 Task: Add track field history in author object.
Action: Mouse moved to (588, 59)
Screenshot: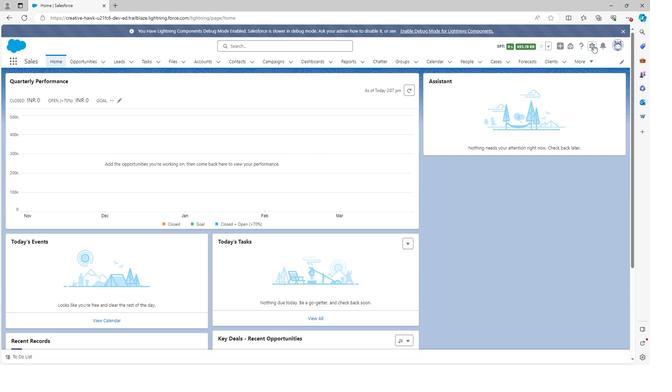 
Action: Mouse pressed left at (588, 59)
Screenshot: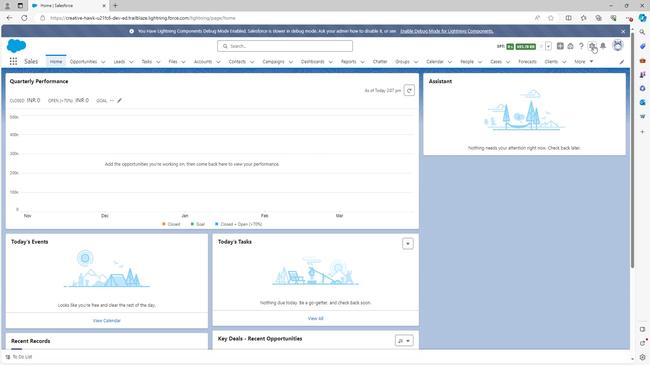 
Action: Mouse moved to (565, 78)
Screenshot: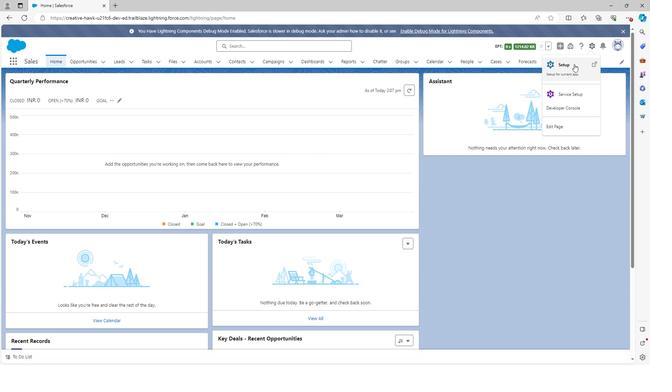 
Action: Mouse pressed left at (565, 78)
Screenshot: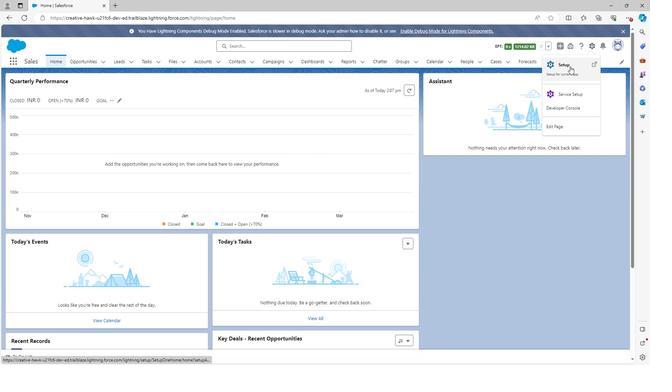 
Action: Mouse moved to (79, 75)
Screenshot: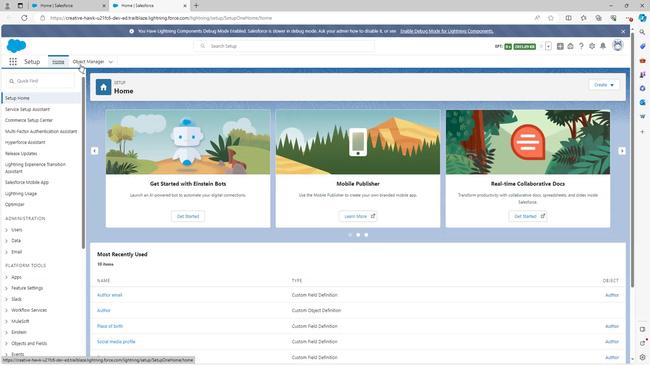 
Action: Mouse pressed left at (79, 75)
Screenshot: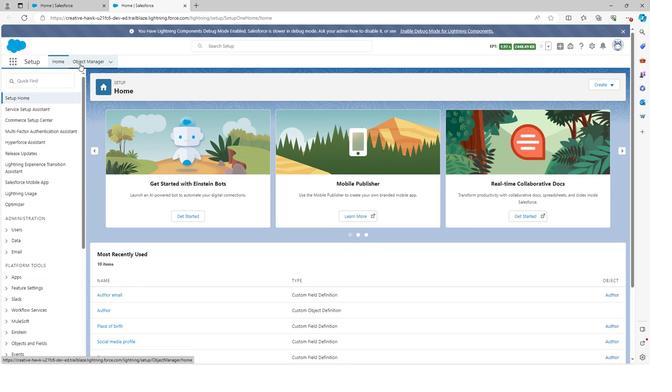 
Action: Mouse moved to (20, 251)
Screenshot: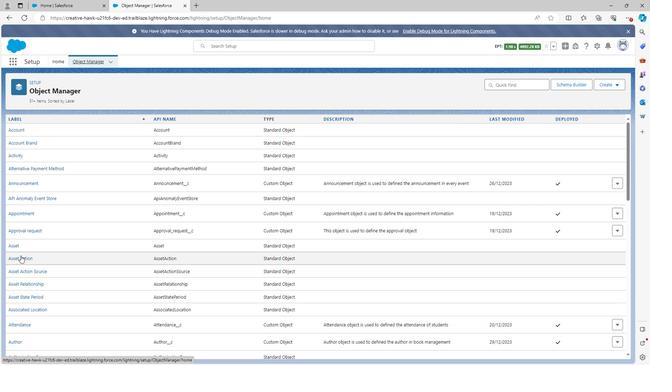 
Action: Mouse scrolled (20, 250) with delta (0, 0)
Screenshot: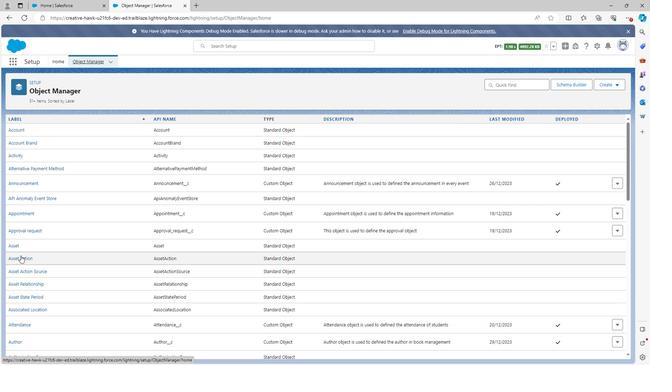 
Action: Mouse moved to (20, 251)
Screenshot: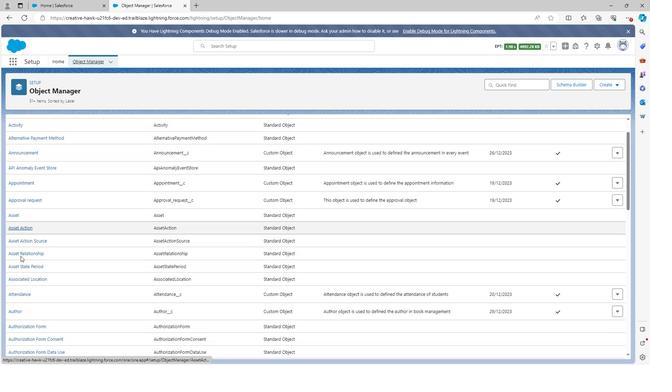 
Action: Mouse scrolled (20, 251) with delta (0, 0)
Screenshot: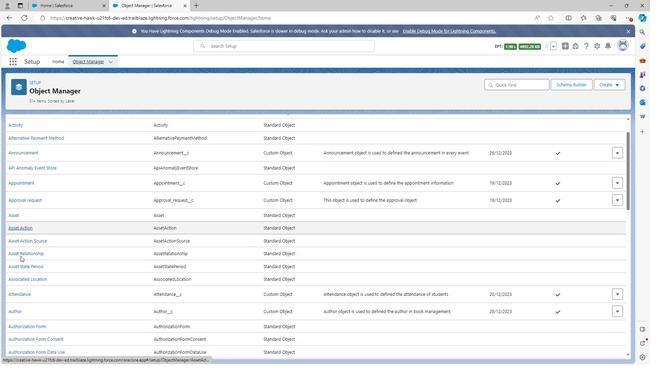
Action: Mouse moved to (16, 261)
Screenshot: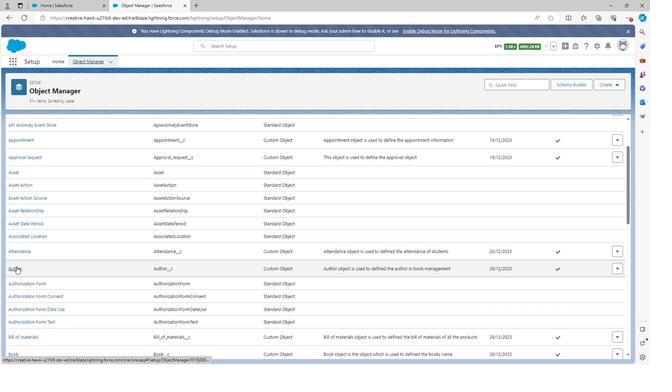 
Action: Mouse pressed left at (16, 261)
Screenshot: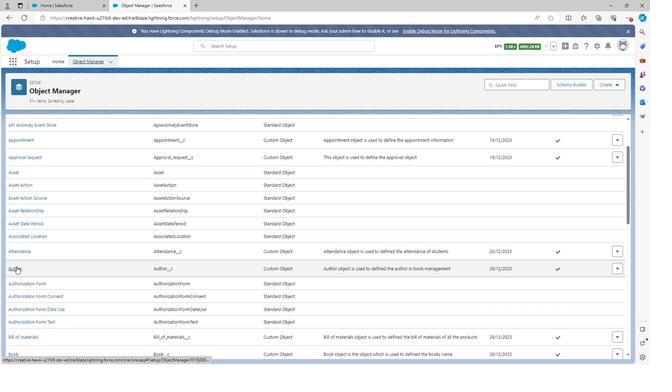 
Action: Mouse moved to (589, 126)
Screenshot: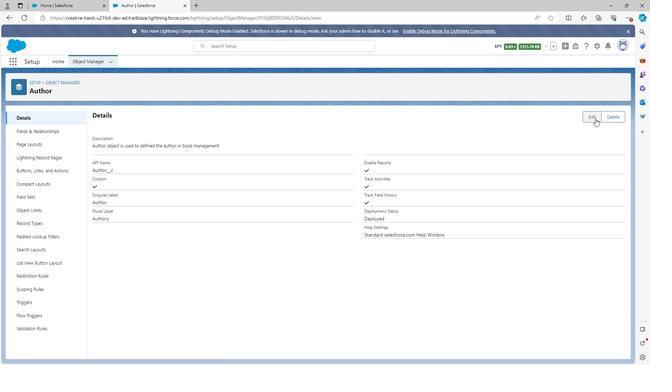 
Action: Mouse pressed left at (589, 126)
Screenshot: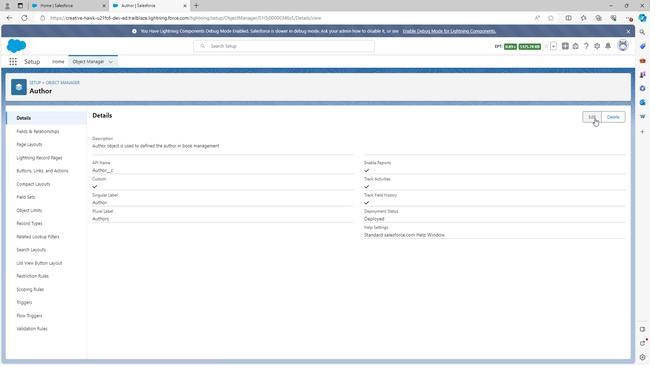 
Action: Mouse moved to (114, 246)
Screenshot: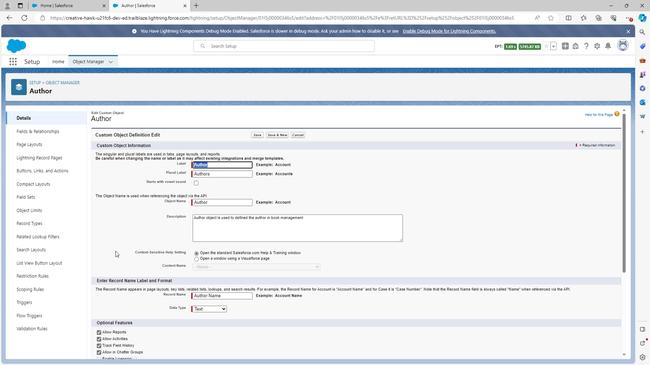
Action: Mouse scrolled (114, 246) with delta (0, 0)
Screenshot: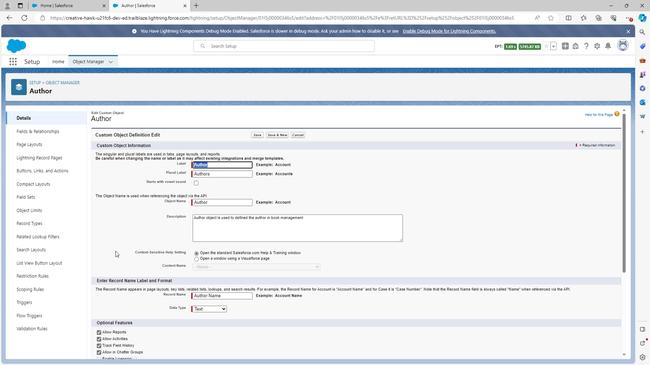 
Action: Mouse moved to (114, 247)
Screenshot: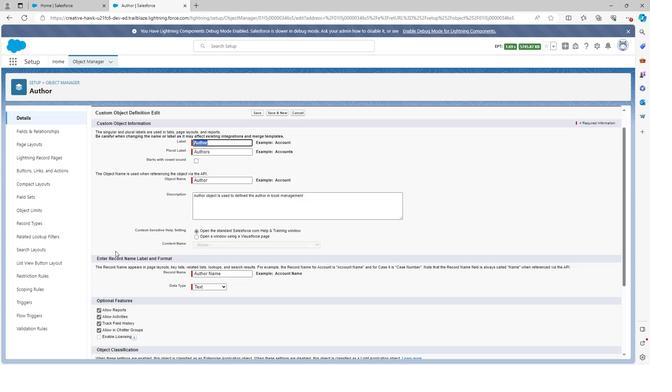 
Action: Mouse scrolled (114, 246) with delta (0, 0)
Screenshot: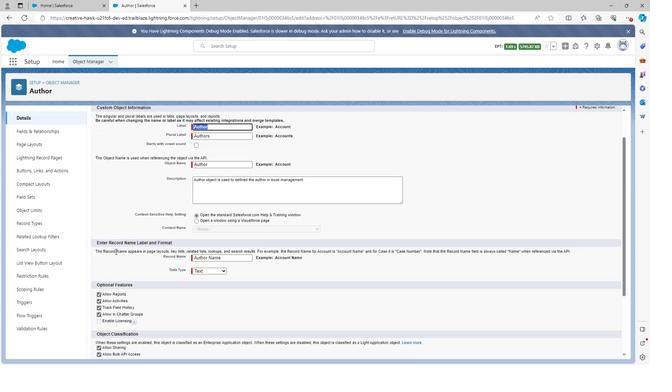 
Action: Mouse moved to (99, 263)
Screenshot: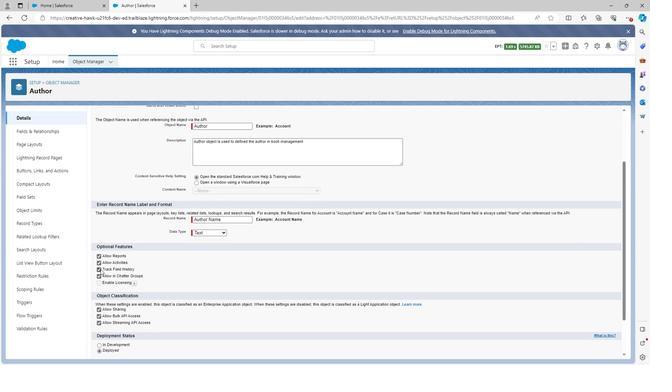 
Action: Mouse pressed left at (99, 263)
Screenshot: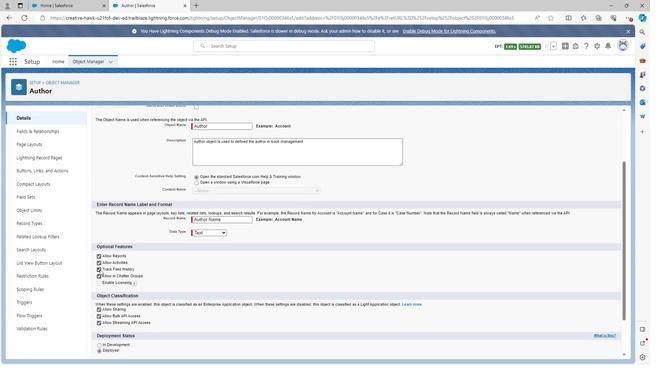 
Action: Mouse moved to (99, 263)
Screenshot: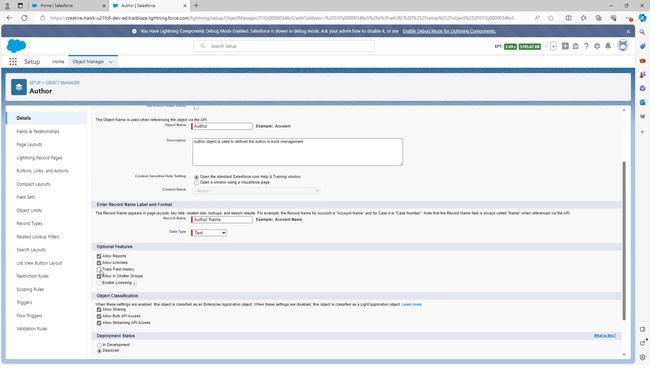 
Action: Mouse pressed left at (99, 263)
Screenshot: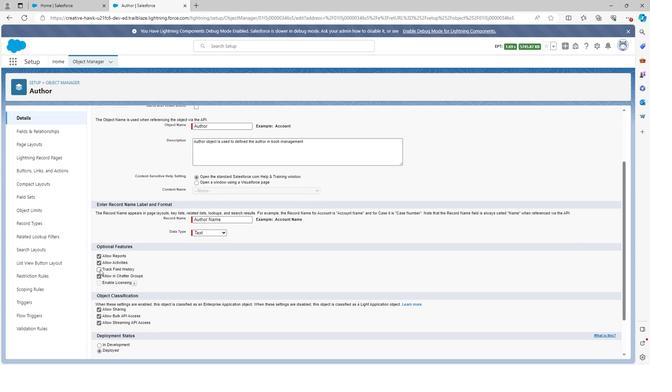 
Action: Mouse moved to (611, 304)
Screenshot: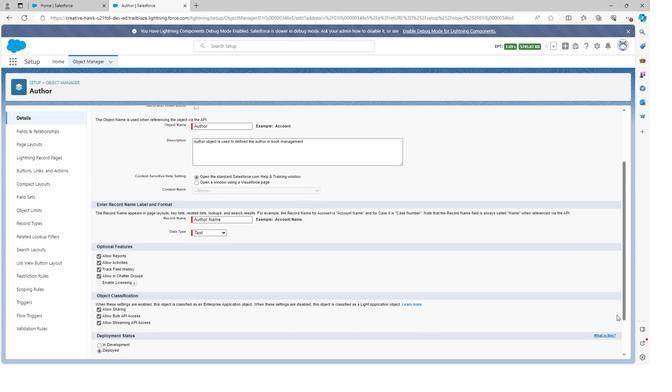 
Action: Mouse scrolled (611, 304) with delta (0, 0)
Screenshot: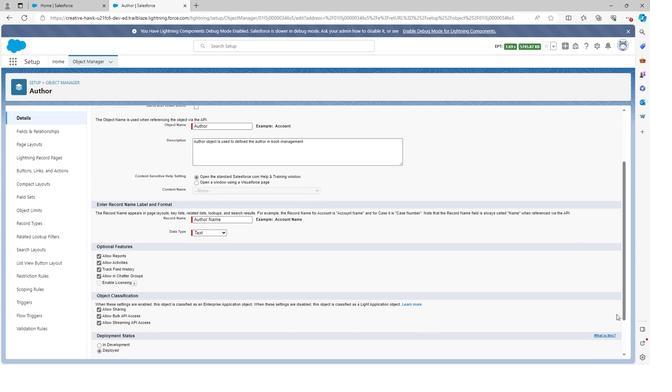 
Action: Mouse scrolled (611, 304) with delta (0, 0)
Screenshot: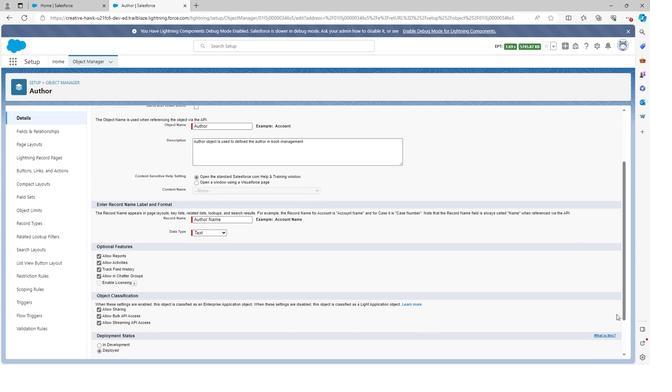 
Action: Mouse scrolled (611, 304) with delta (0, 0)
Screenshot: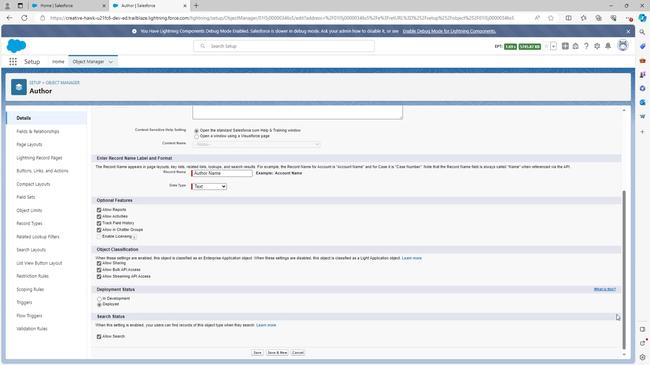 
Action: Mouse moved to (605, 280)
Screenshot: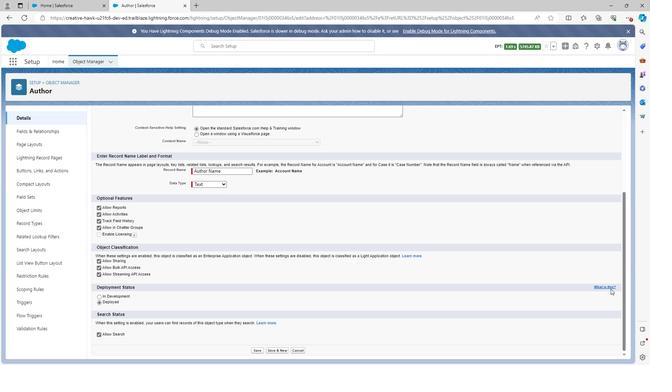 
Action: Mouse scrolled (605, 280) with delta (0, 0)
Screenshot: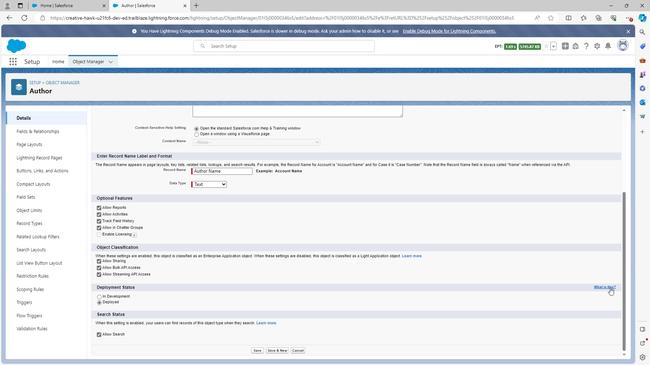 
Action: Mouse scrolled (605, 280) with delta (0, 0)
Screenshot: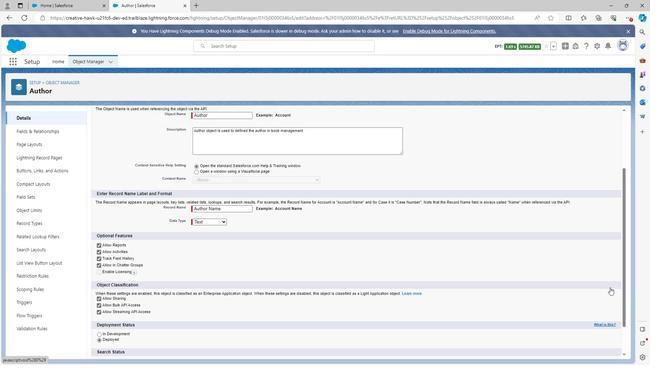 
Action: Mouse moved to (604, 280)
Screenshot: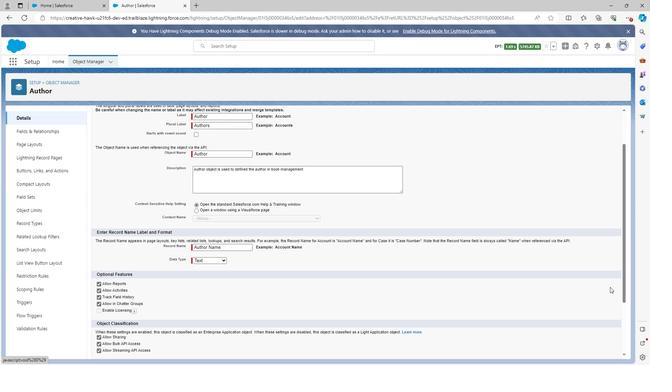 
Action: Mouse scrolled (604, 280) with delta (0, 0)
Screenshot: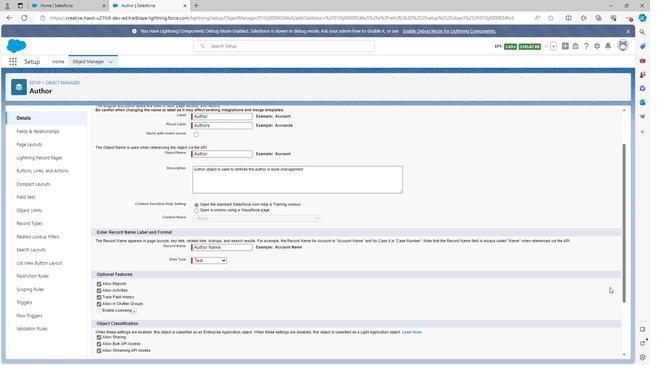 
Action: Mouse scrolled (604, 280) with delta (0, 0)
Screenshot: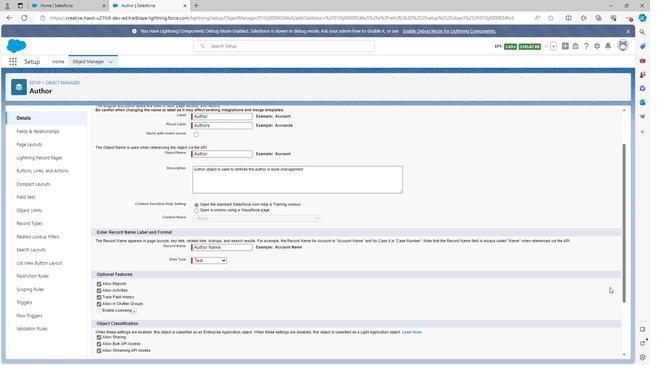 
Action: Mouse scrolled (604, 280) with delta (0, 0)
Screenshot: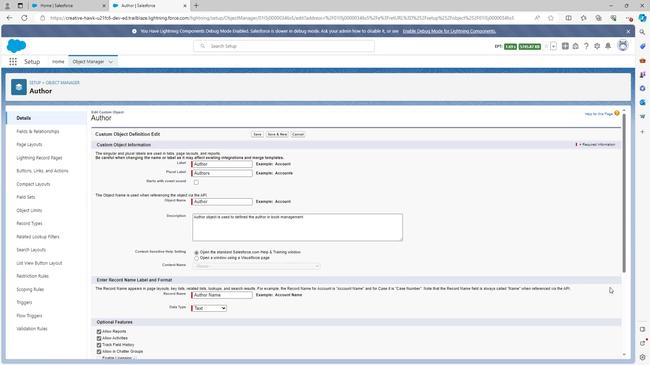 
Action: Mouse moved to (253, 140)
Screenshot: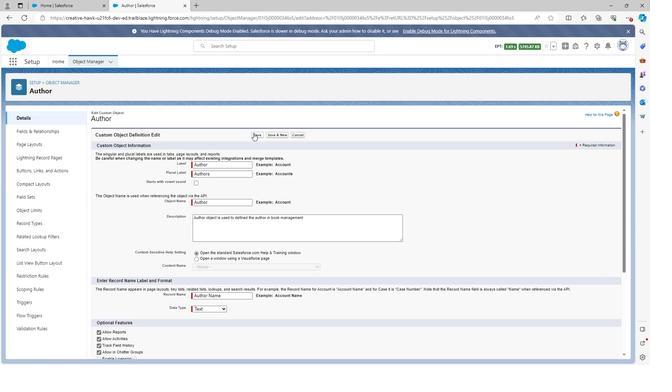 
Action: Mouse pressed left at (253, 140)
Screenshot: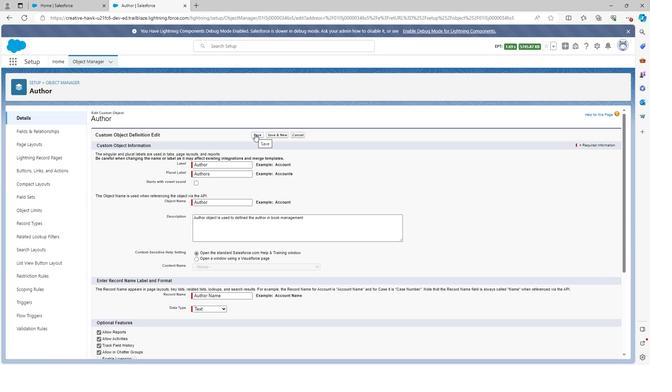 
Action: Mouse moved to (55, 137)
Screenshot: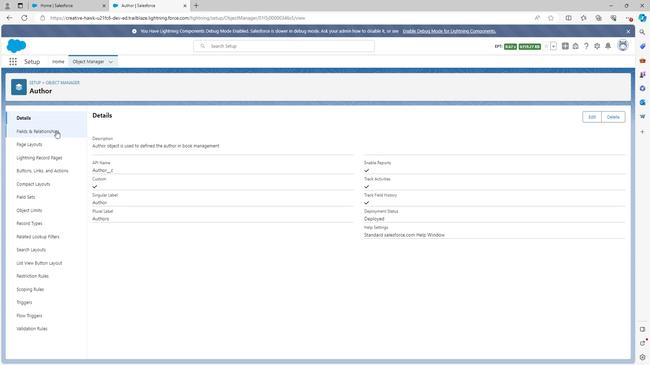 
Action: Mouse pressed left at (55, 137)
Screenshot: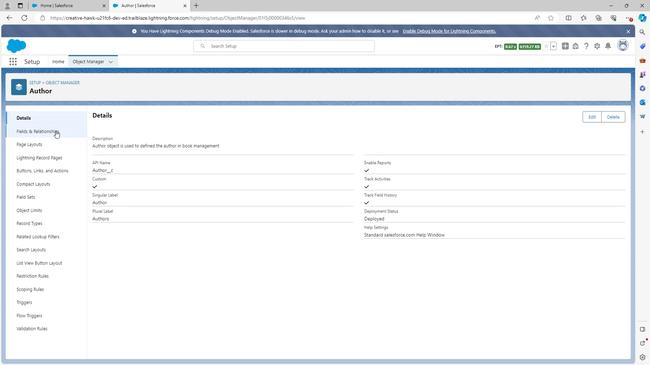 
Action: Mouse moved to (103, 249)
Screenshot: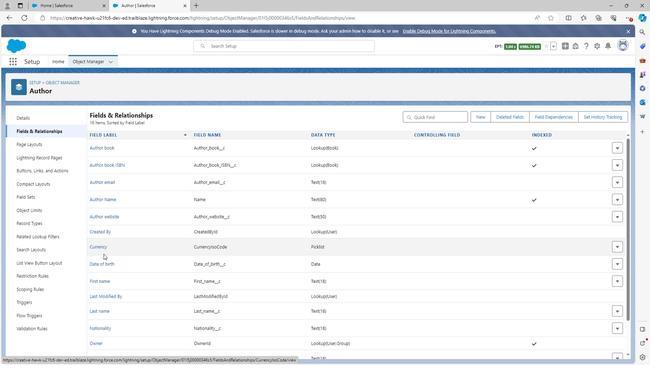 
Action: Mouse scrolled (103, 249) with delta (0, 0)
Screenshot: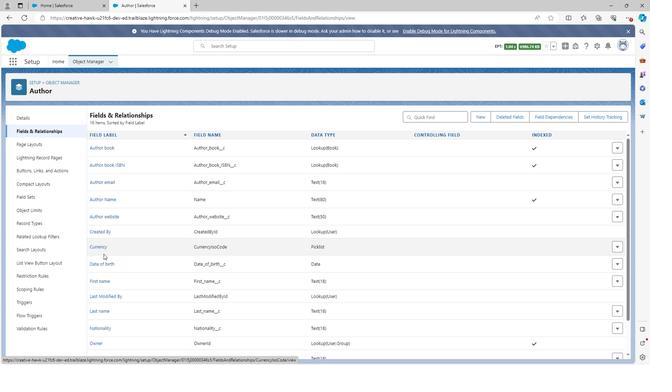 
Action: Mouse moved to (103, 250)
Screenshot: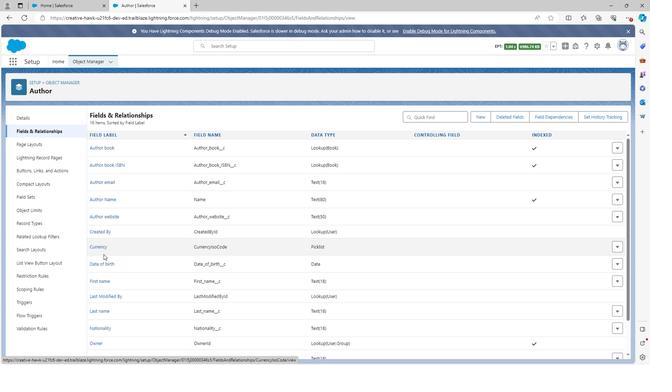 
Action: Mouse scrolled (103, 250) with delta (0, 0)
Screenshot: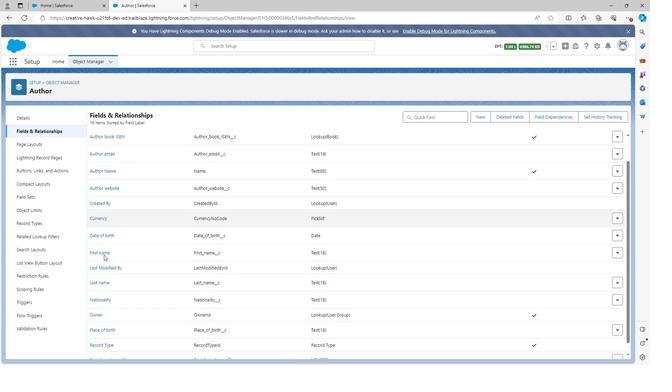 
Action: Mouse moved to (103, 251)
Screenshot: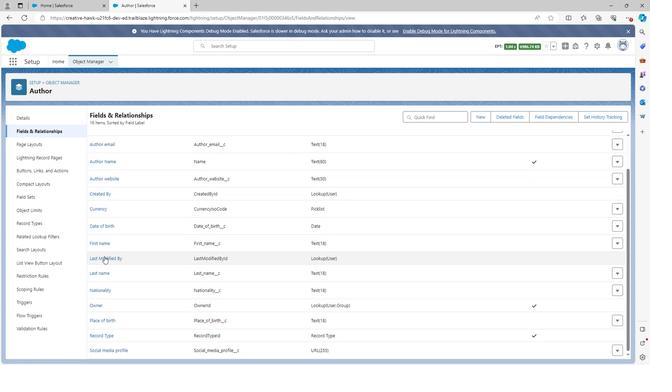 
Action: Mouse scrolled (103, 251) with delta (0, 0)
Screenshot: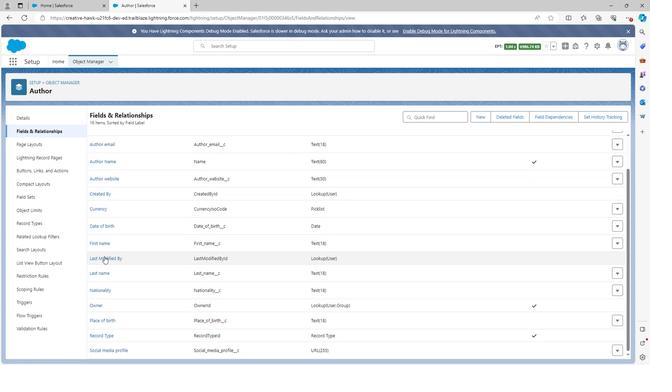 
Action: Mouse moved to (103, 252)
Screenshot: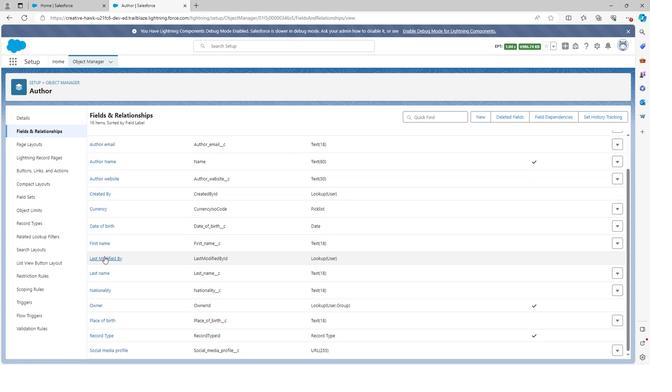 
Action: Mouse scrolled (103, 252) with delta (0, 0)
Screenshot: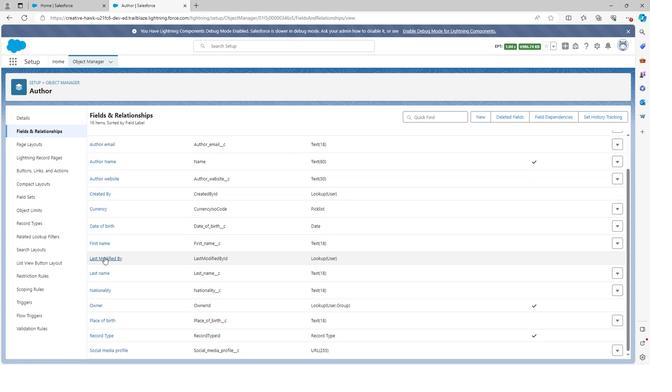 
Action: Mouse moved to (99, 238)
Screenshot: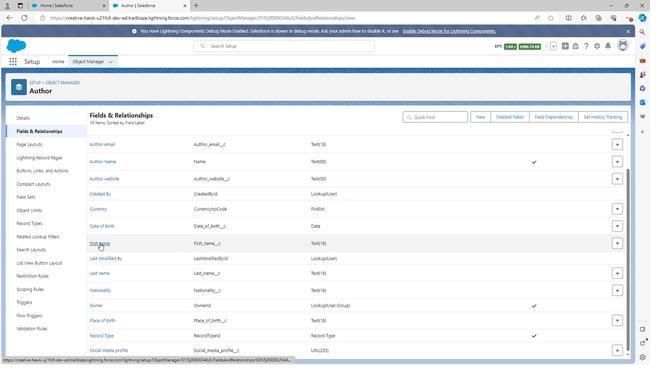 
Action: Mouse pressed left at (99, 238)
Screenshot: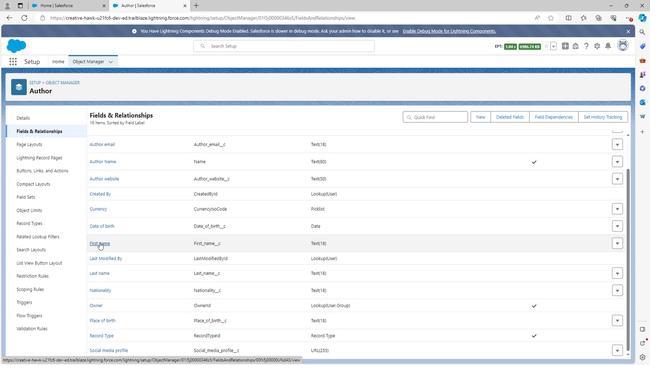 
Action: Mouse moved to (278, 150)
Screenshot: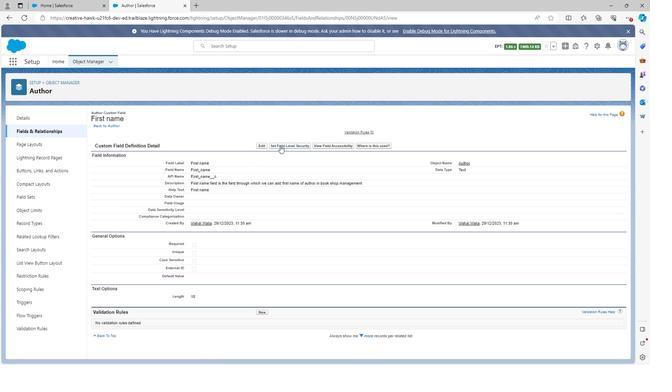 
Action: Mouse pressed left at (278, 150)
Screenshot: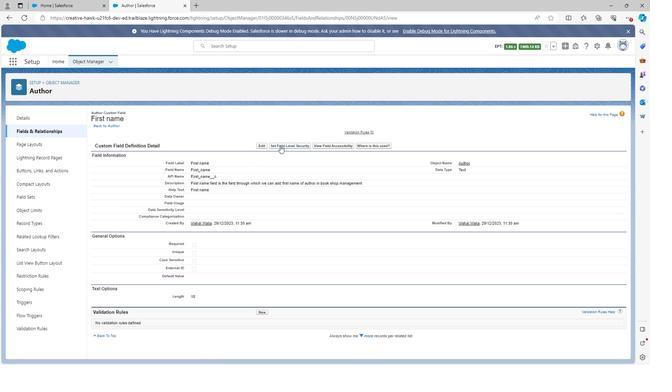 
Action: Mouse moved to (447, 177)
Screenshot: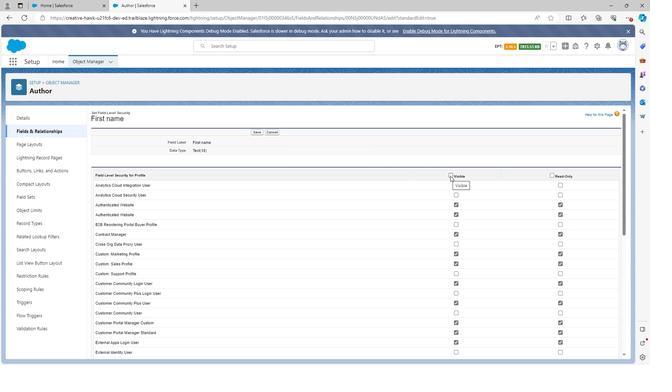 
Action: Mouse pressed left at (447, 177)
Screenshot: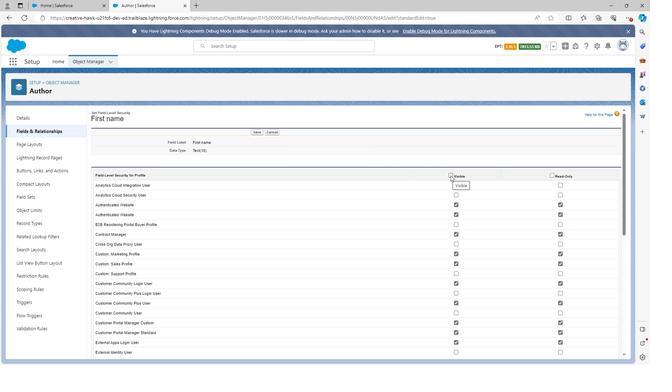 
Action: Mouse moved to (547, 177)
Screenshot: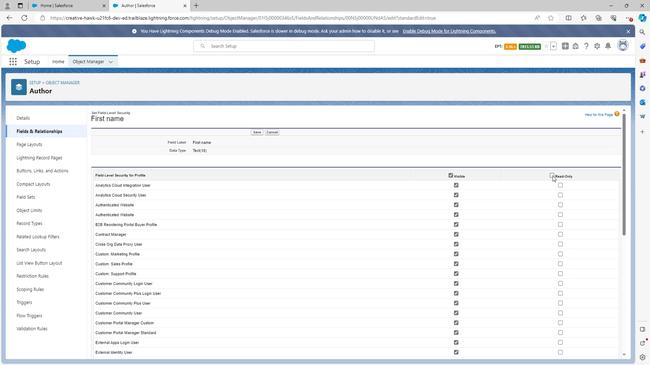 
Action: Mouse pressed left at (547, 177)
Screenshot: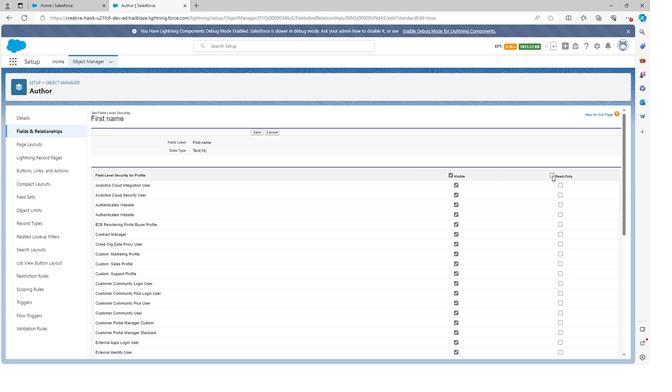 
Action: Mouse moved to (451, 187)
Screenshot: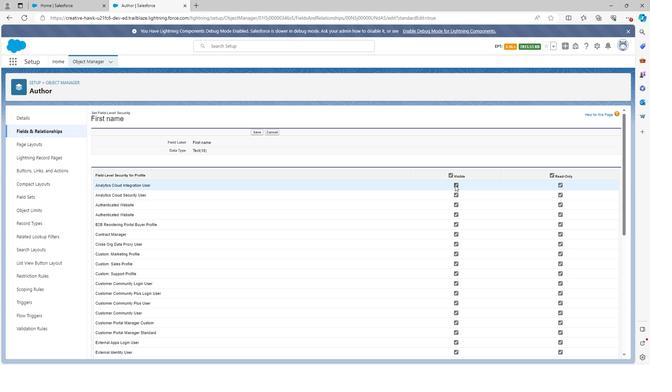
Action: Mouse pressed left at (451, 187)
Screenshot: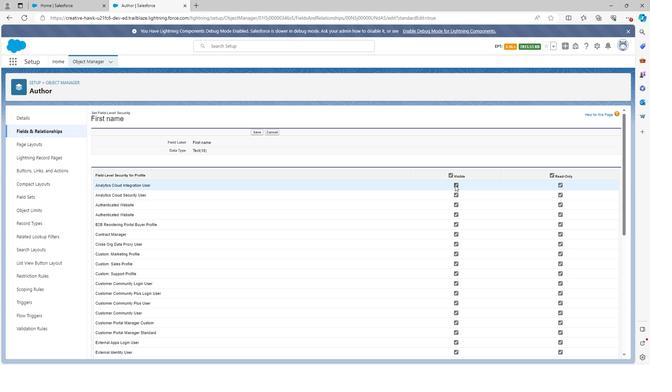 
Action: Mouse moved to (452, 196)
Screenshot: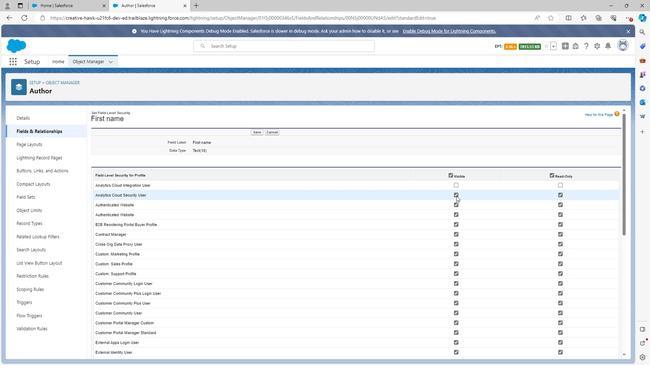 
Action: Mouse pressed left at (452, 196)
Screenshot: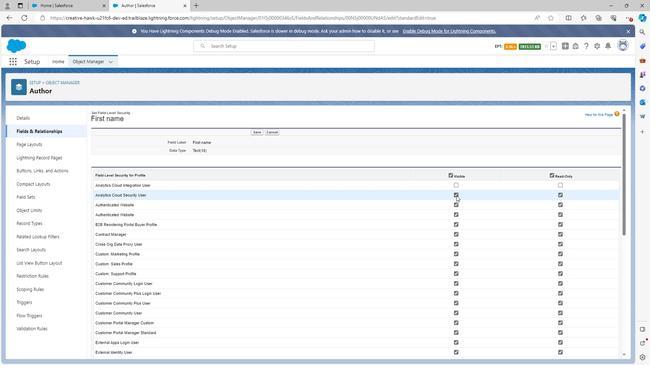 
Action: Mouse moved to (451, 223)
Screenshot: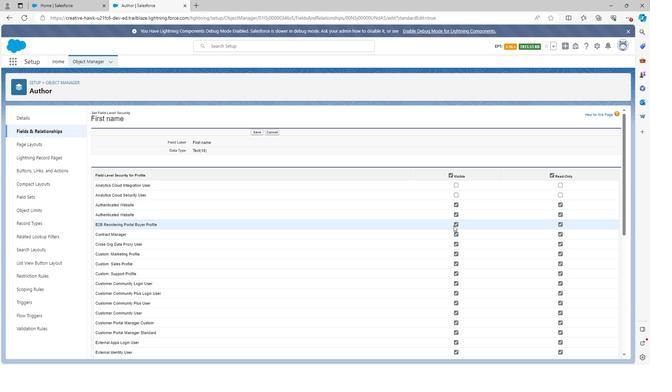 
Action: Mouse pressed left at (451, 223)
Screenshot: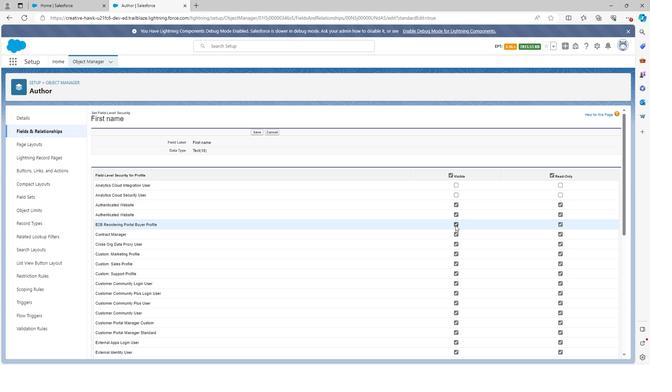 
Action: Mouse moved to (450, 240)
Screenshot: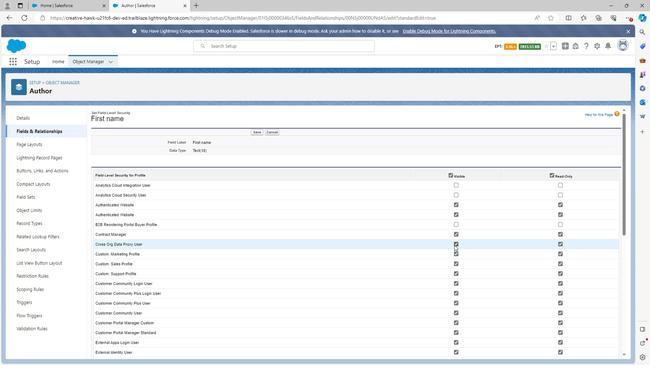 
Action: Mouse pressed left at (450, 240)
Screenshot: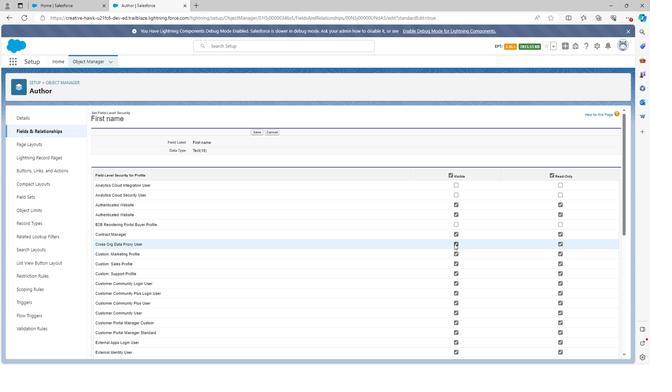 
Action: Mouse moved to (452, 266)
Screenshot: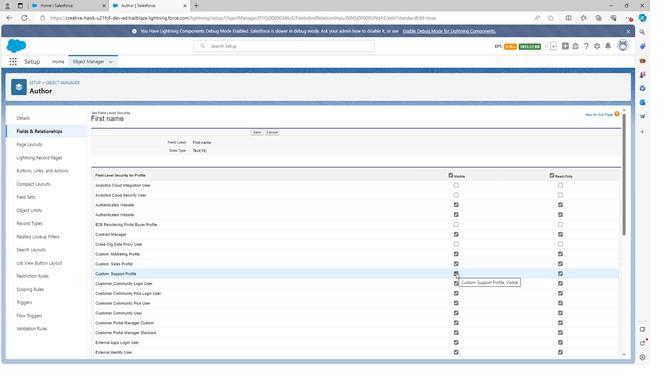 
Action: Mouse pressed left at (452, 266)
Screenshot: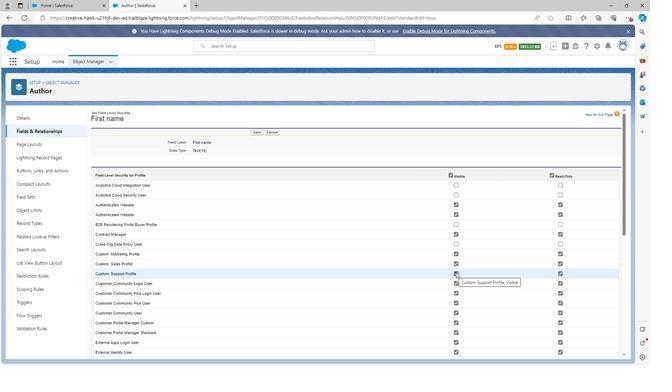 
Action: Mouse scrolled (452, 266) with delta (0, 0)
Screenshot: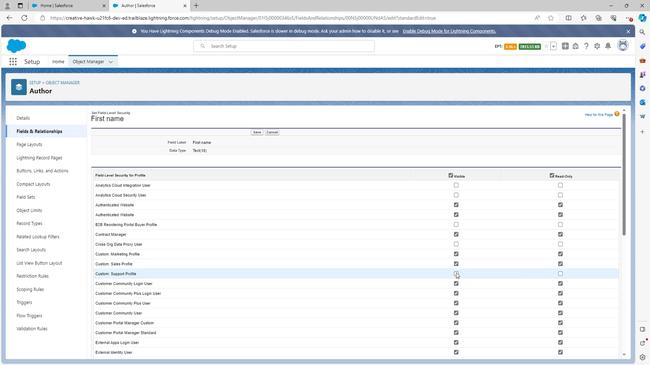 
Action: Mouse moved to (454, 252)
Screenshot: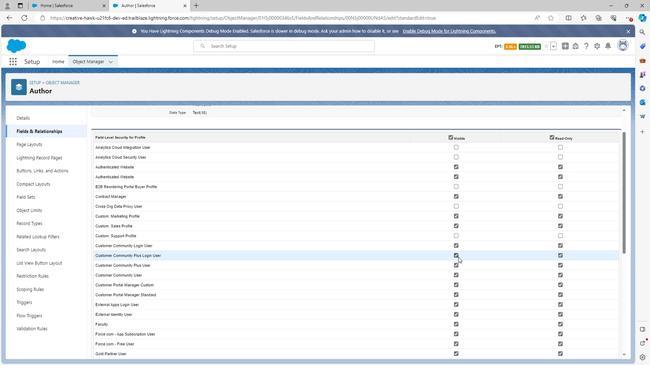 
Action: Mouse pressed left at (454, 252)
Screenshot: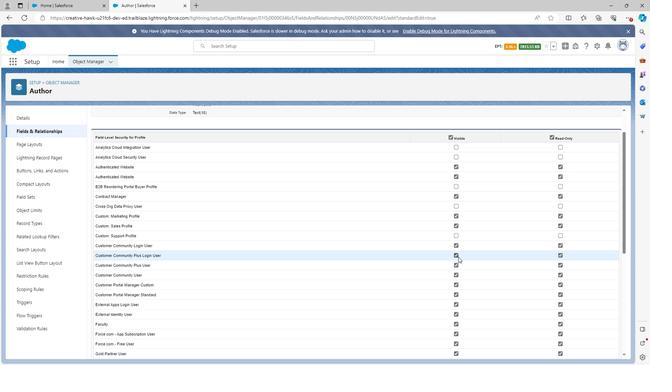 
Action: Mouse moved to (452, 269)
Screenshot: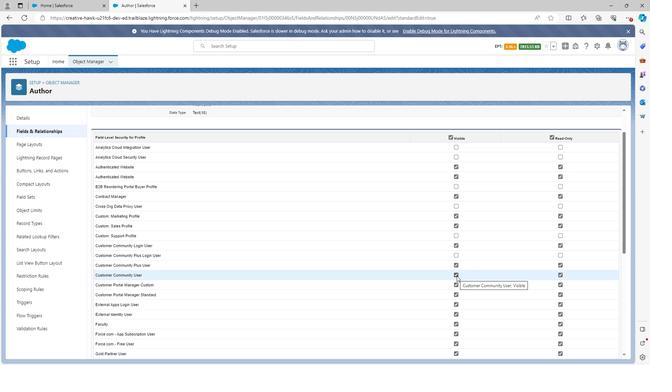 
Action: Mouse pressed left at (452, 269)
Screenshot: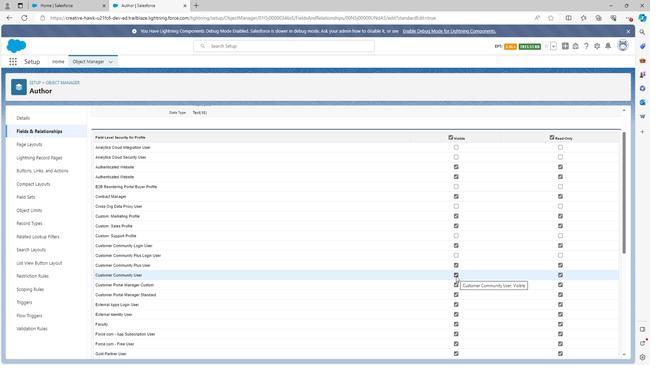 
Action: Mouse moved to (451, 286)
Screenshot: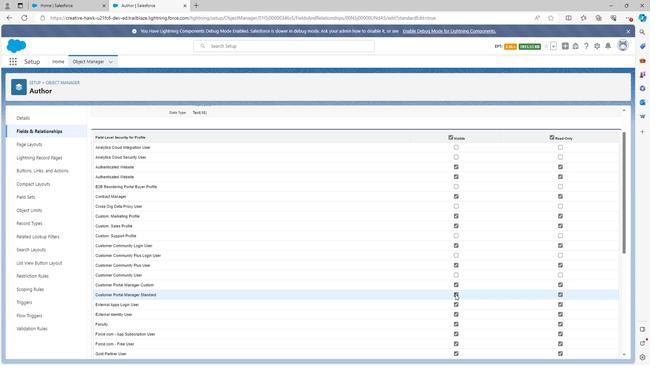 
Action: Mouse pressed left at (451, 286)
Screenshot: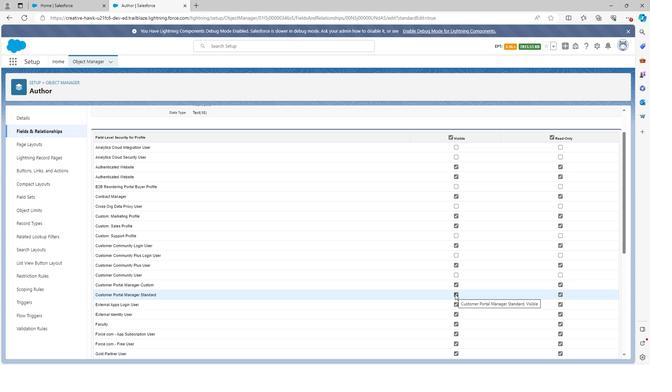 
Action: Mouse moved to (451, 296)
Screenshot: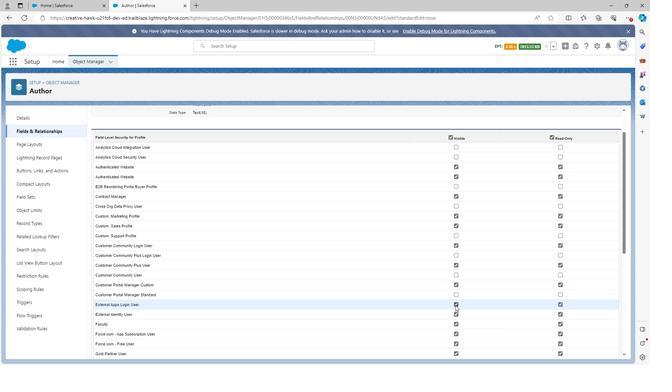 
Action: Mouse pressed left at (451, 296)
Screenshot: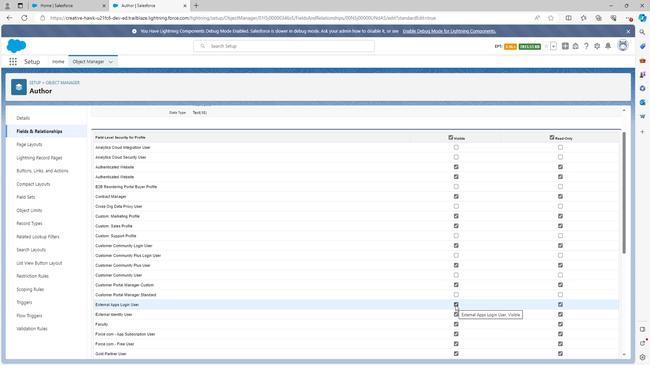 
Action: Mouse moved to (451, 304)
Screenshot: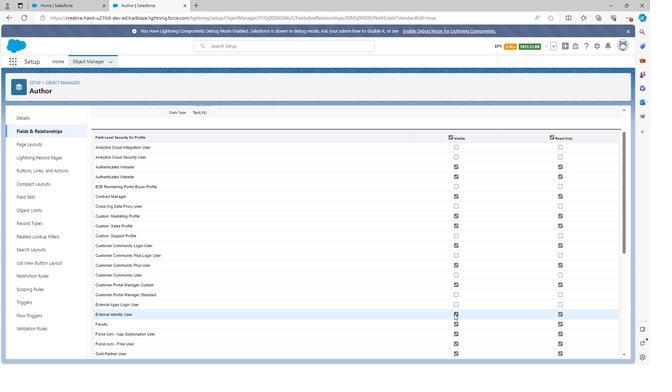 
Action: Mouse pressed left at (451, 304)
Screenshot: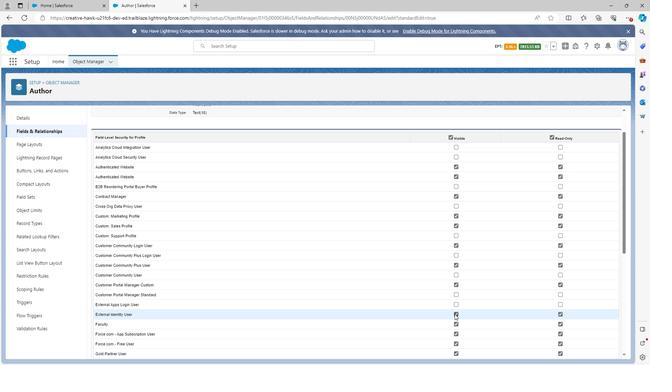 
Action: Mouse moved to (453, 313)
Screenshot: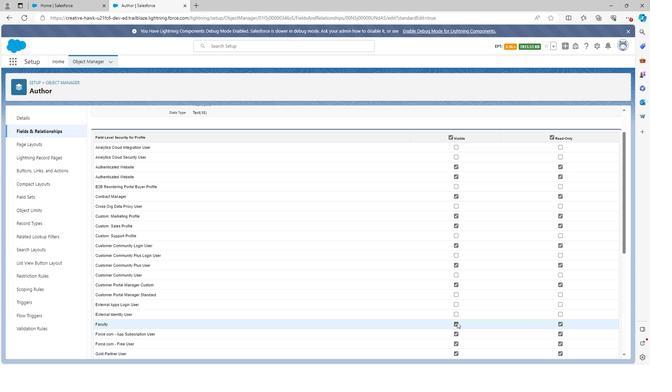
Action: Mouse pressed left at (453, 313)
Screenshot: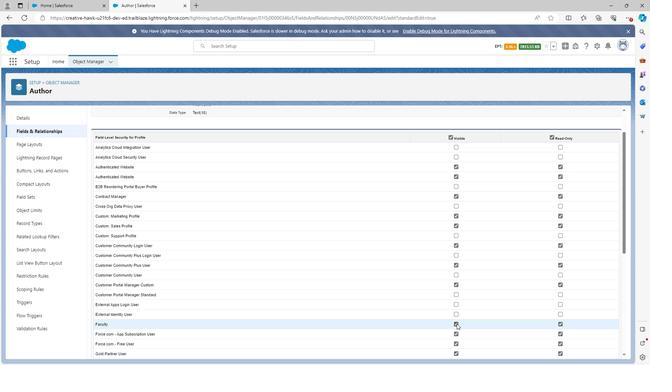 
Action: Mouse scrolled (453, 313) with delta (0, 0)
Screenshot: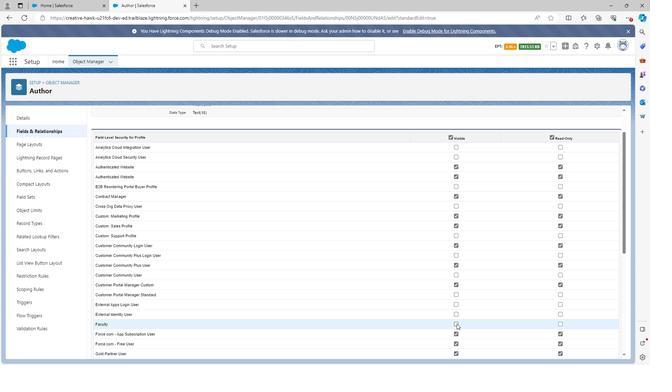 
Action: Mouse moved to (453, 306)
Screenshot: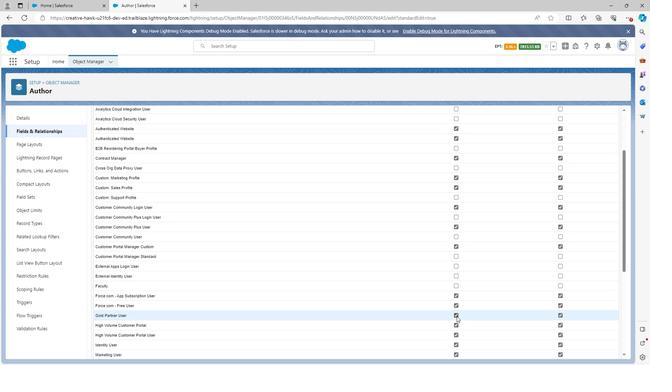
Action: Mouse pressed left at (453, 306)
Screenshot: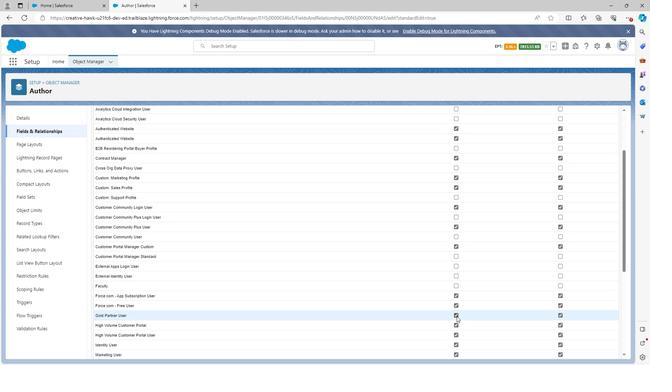 
Action: Mouse moved to (451, 314)
Screenshot: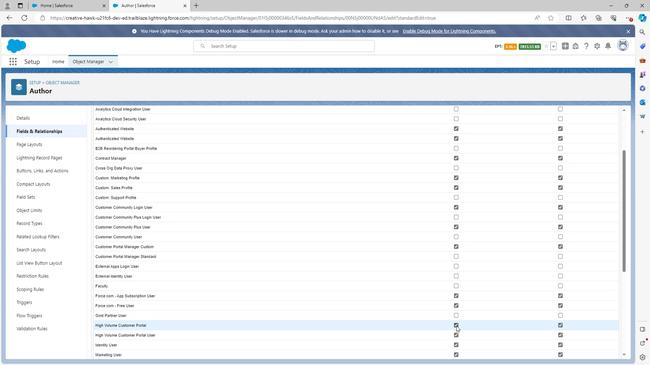 
Action: Mouse pressed left at (451, 314)
Screenshot: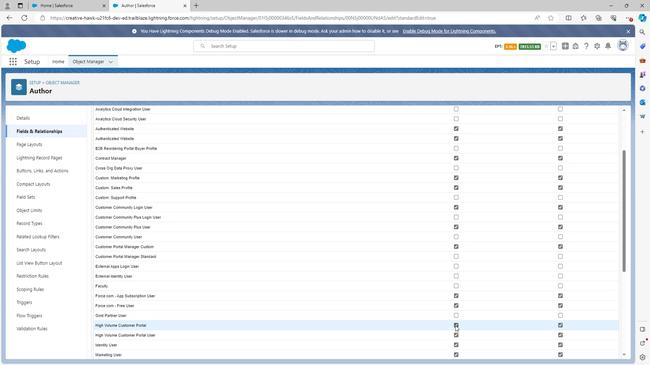
Action: Mouse moved to (453, 323)
Screenshot: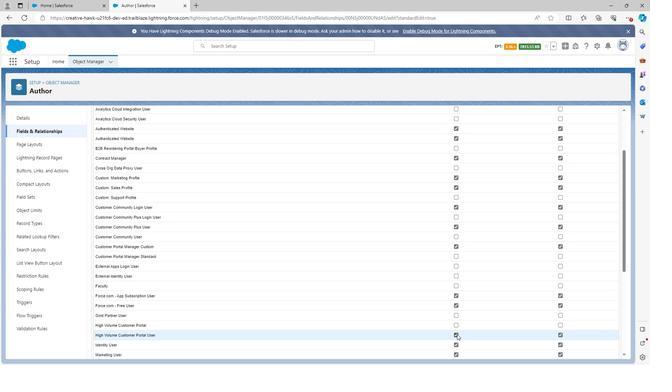 
Action: Mouse pressed left at (453, 323)
Screenshot: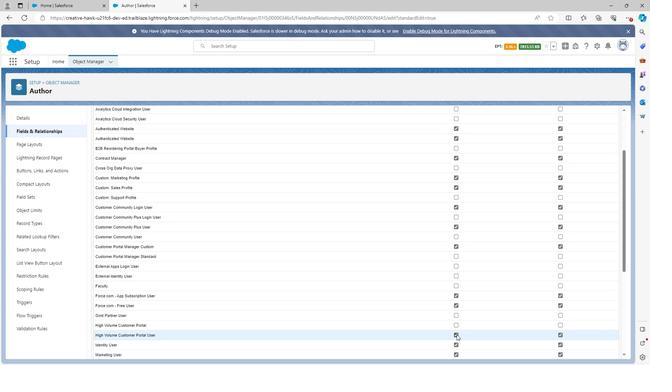
Action: Mouse scrolled (453, 322) with delta (0, 0)
Screenshot: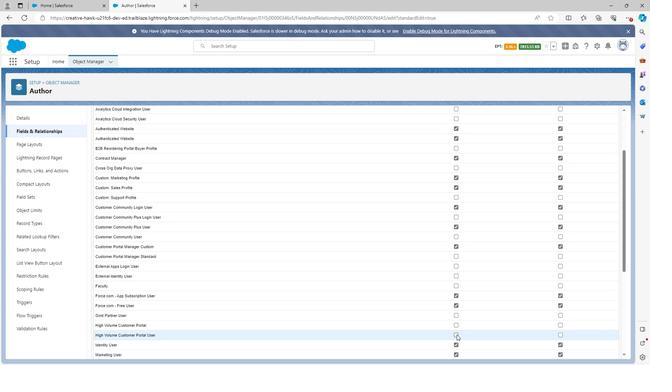 
Action: Mouse moved to (453, 323)
Screenshot: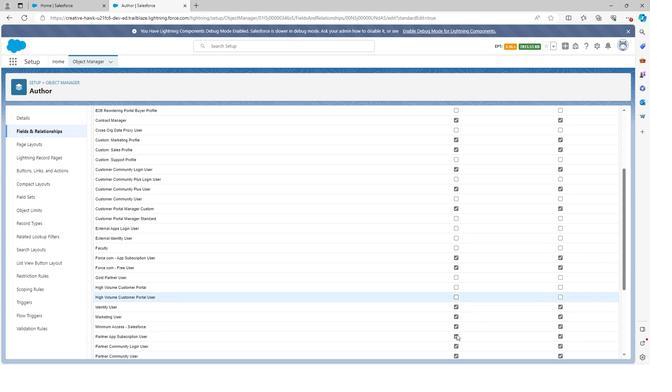 
Action: Mouse scrolled (453, 322) with delta (0, 0)
Screenshot: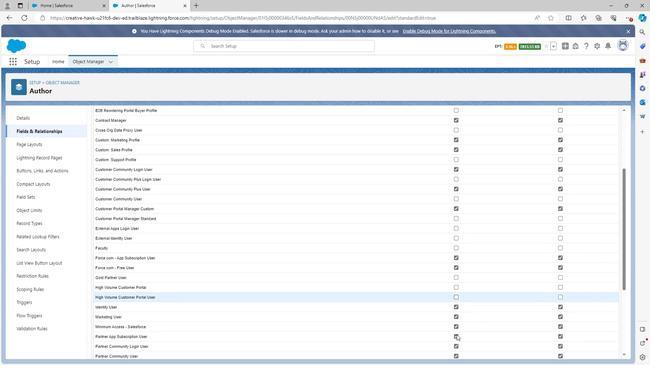 
Action: Mouse moved to (454, 315)
Screenshot: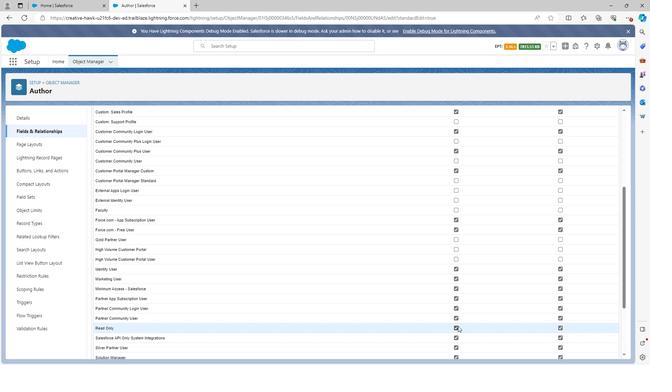 
Action: Mouse scrolled (454, 314) with delta (0, 0)
Screenshot: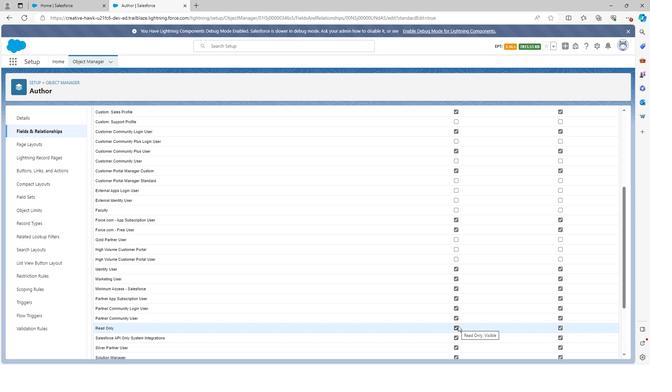 
Action: Mouse moved to (453, 290)
Screenshot: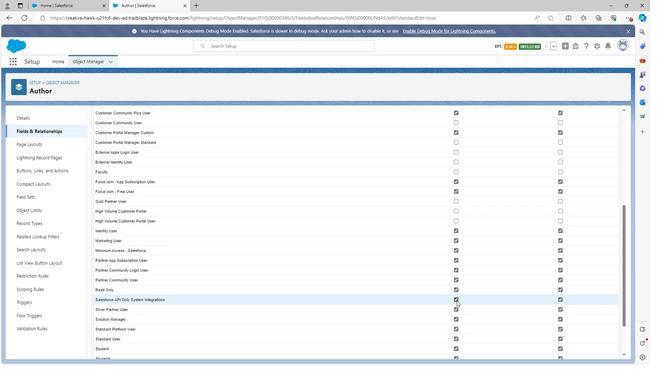 
Action: Mouse pressed left at (453, 290)
Screenshot: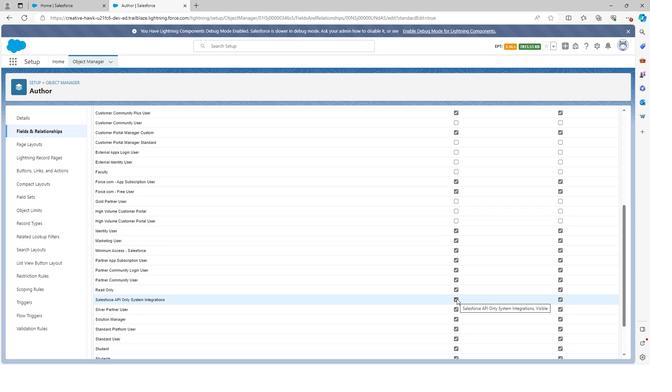 
Action: Mouse moved to (452, 302)
Screenshot: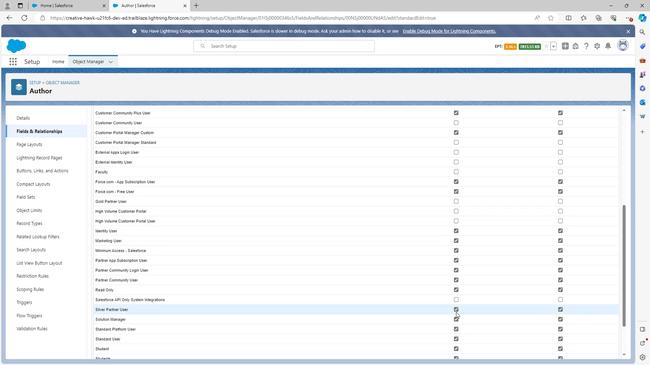 
Action: Mouse pressed left at (452, 302)
Screenshot: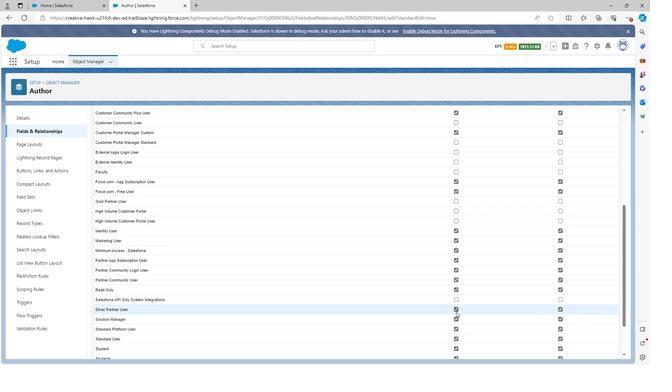 
Action: Mouse moved to (455, 302)
Screenshot: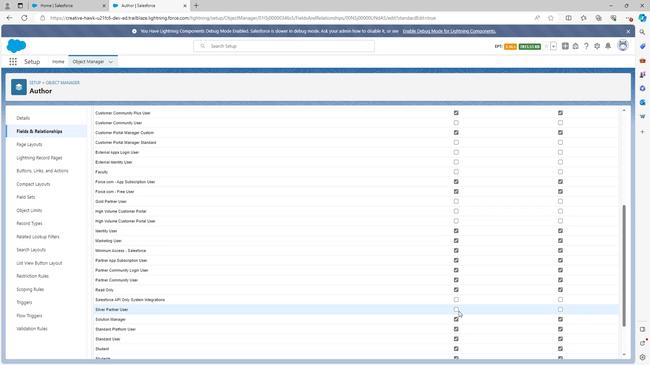 
Action: Mouse scrolled (455, 301) with delta (0, 0)
Screenshot: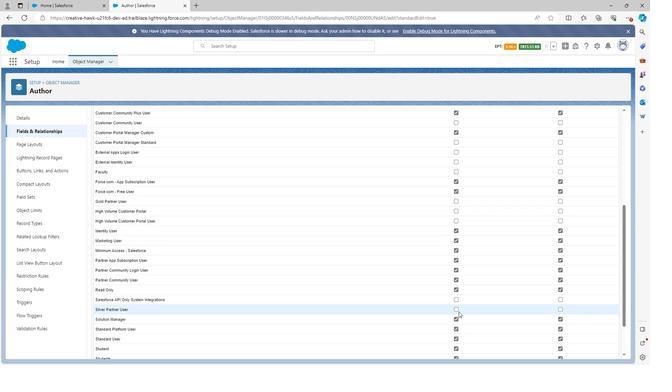 
Action: Mouse moved to (455, 302)
Screenshot: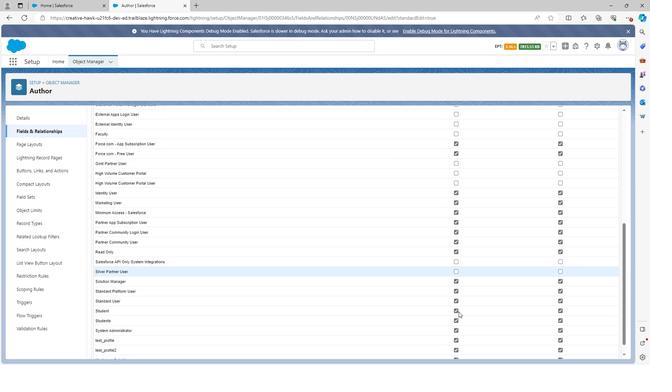 
Action: Mouse scrolled (455, 302) with delta (0, 0)
Screenshot: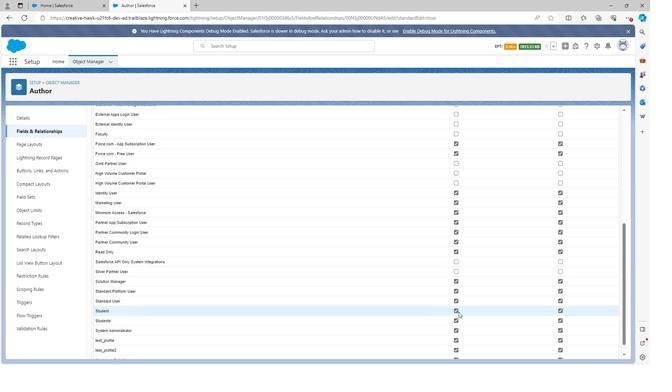 
Action: Mouse moved to (453, 292)
Screenshot: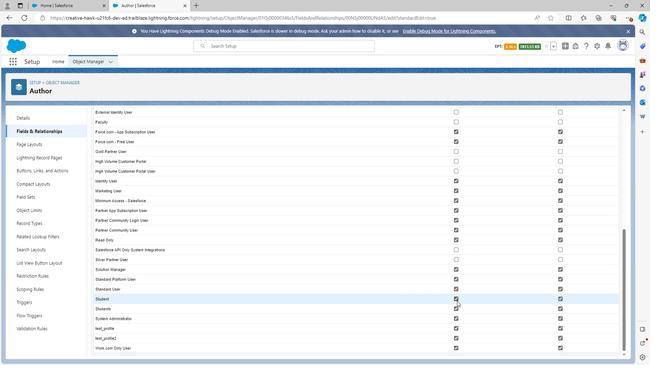 
Action: Mouse pressed left at (453, 292)
Screenshot: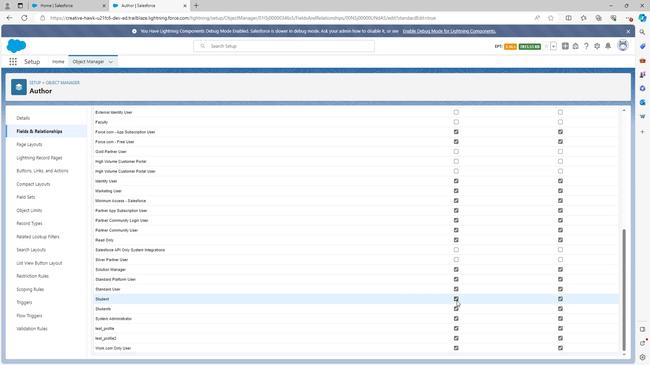 
Action: Mouse moved to (452, 298)
Screenshot: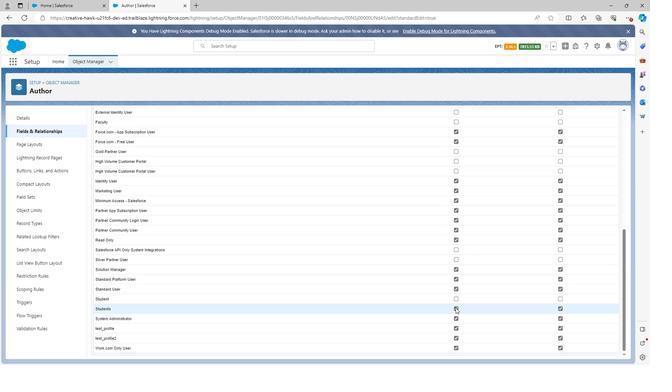 
Action: Mouse pressed left at (452, 298)
Screenshot: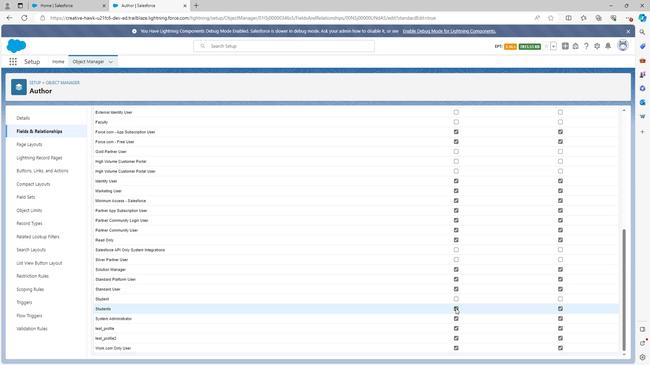 
Action: Mouse moved to (453, 317)
Screenshot: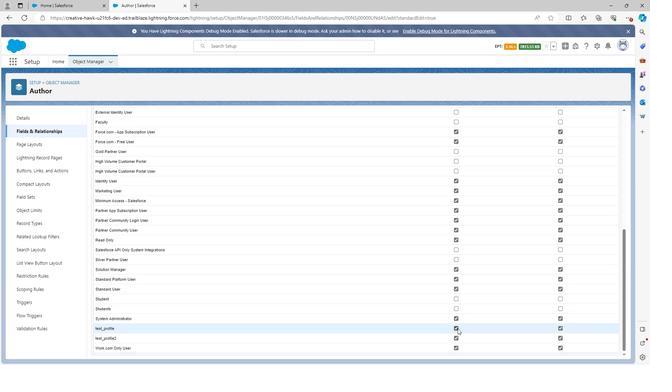 
Action: Mouse pressed left at (453, 317)
Screenshot: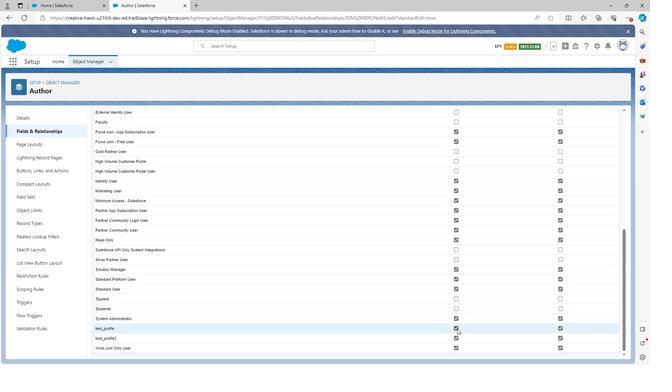 
Action: Mouse moved to (452, 326)
Screenshot: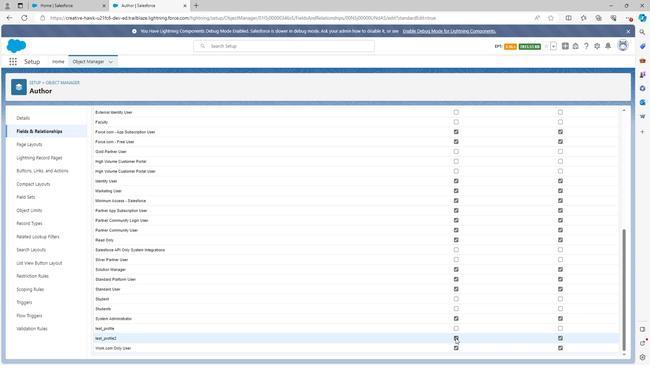 
Action: Mouse pressed left at (452, 326)
Screenshot: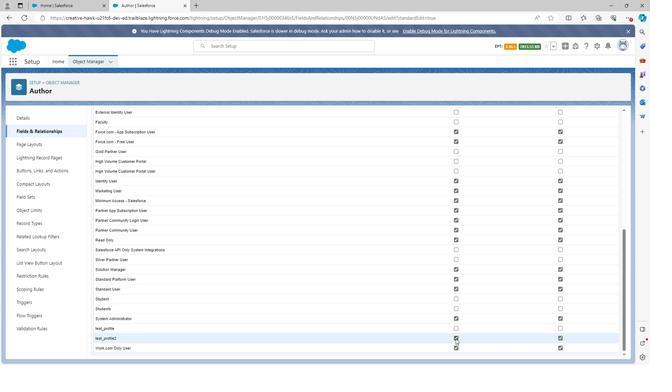 
Action: Mouse moved to (453, 333)
Screenshot: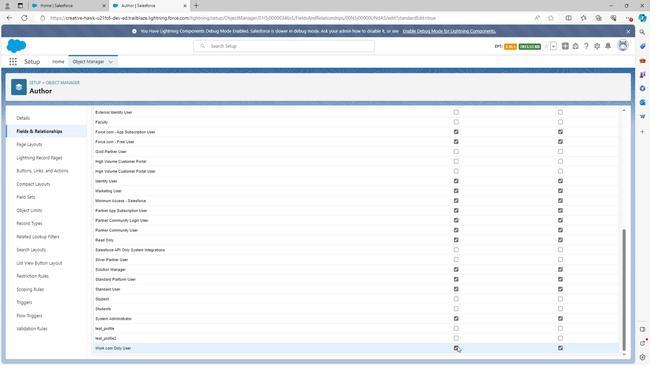 
Action: Mouse pressed left at (453, 333)
Screenshot: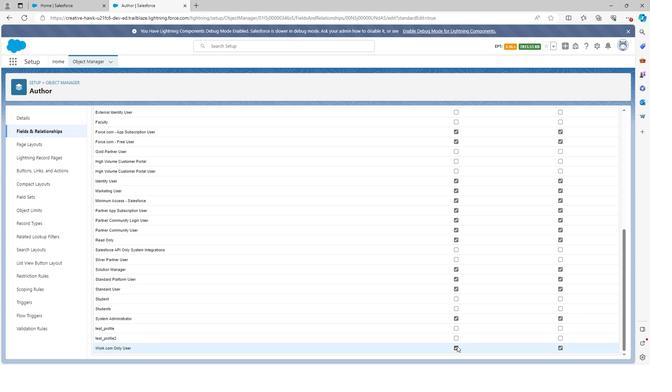 
Action: Mouse moved to (494, 321)
Screenshot: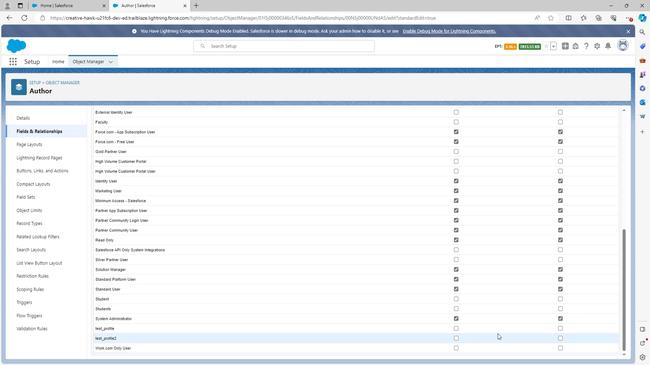 
Action: Mouse scrolled (494, 321) with delta (0, 0)
Screenshot: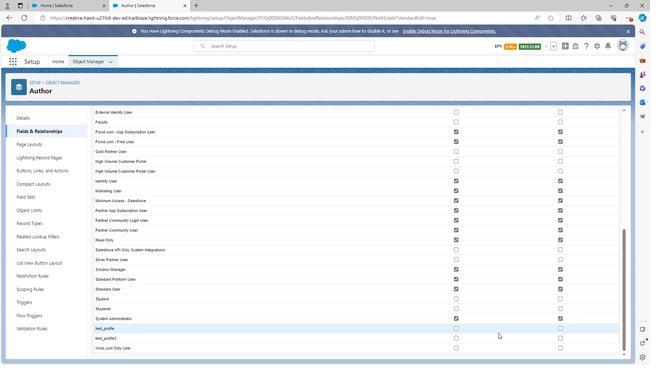 
Action: Mouse scrolled (494, 321) with delta (0, 0)
Screenshot: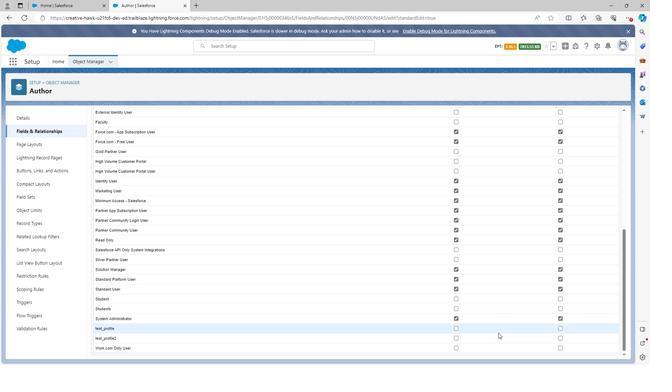 
Action: Mouse moved to (574, 326)
Screenshot: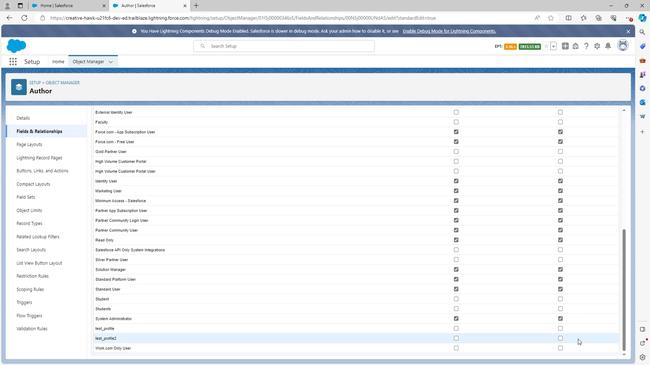 
Action: Mouse scrolled (574, 326) with delta (0, 0)
Screenshot: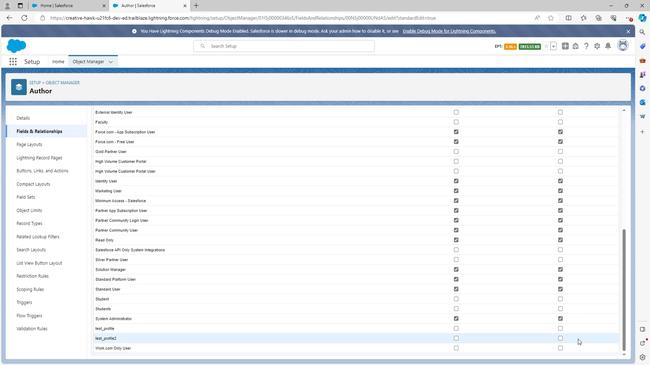
Action: Mouse moved to (574, 326)
Screenshot: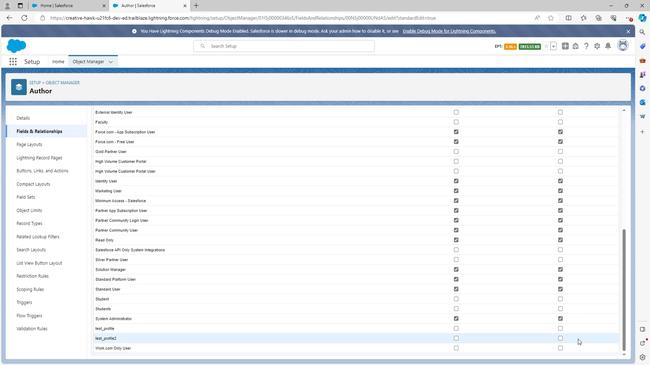 
Action: Mouse scrolled (574, 326) with delta (0, 0)
Screenshot: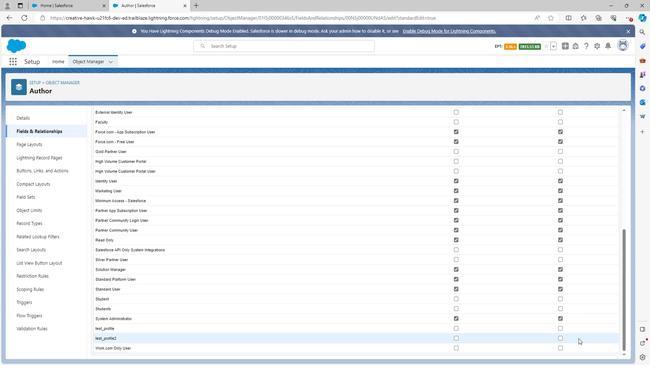 
Action: Mouse moved to (574, 326)
Screenshot: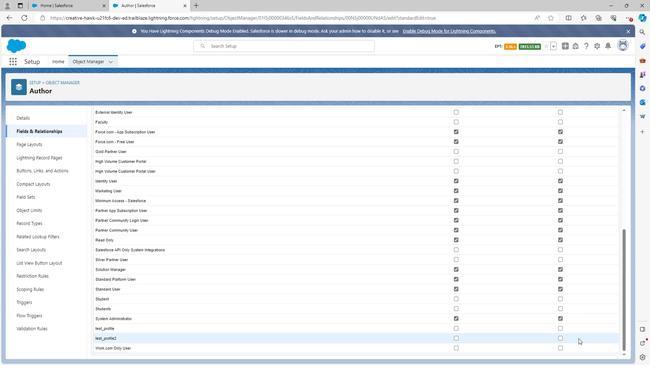 
Action: Mouse scrolled (574, 326) with delta (0, 0)
Screenshot: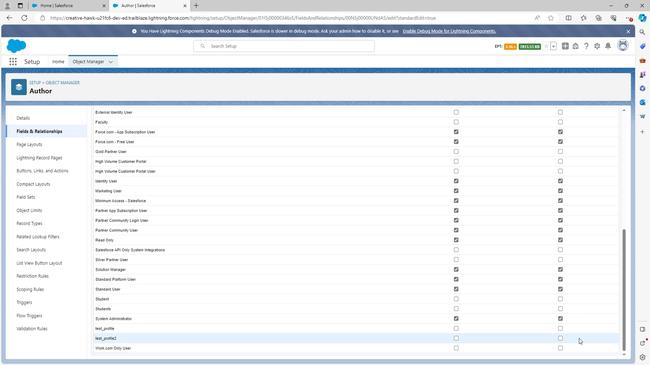 
Action: Mouse scrolled (574, 326) with delta (0, 0)
Screenshot: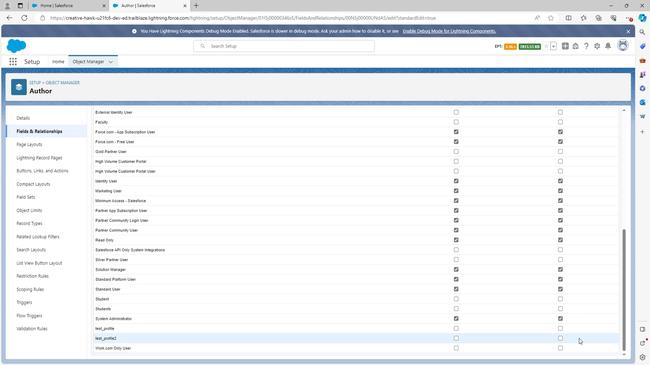 
Action: Mouse scrolled (574, 326) with delta (0, 0)
Screenshot: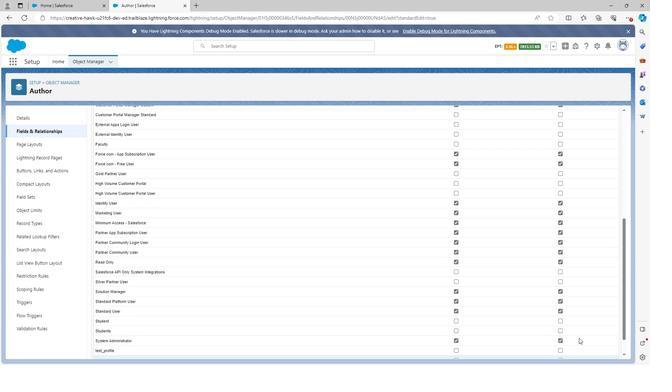 
Action: Mouse scrolled (574, 326) with delta (0, 0)
Screenshot: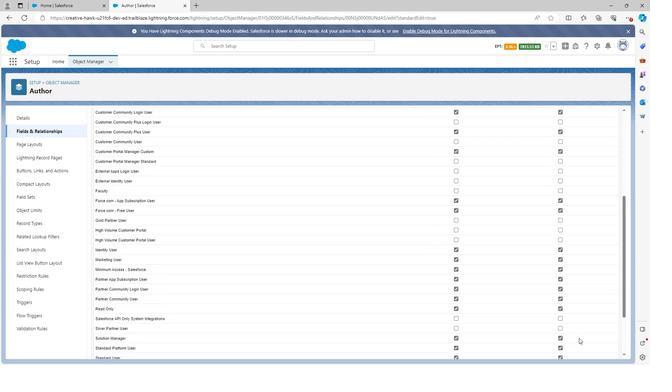 
Action: Mouse scrolled (574, 326) with delta (0, 0)
Screenshot: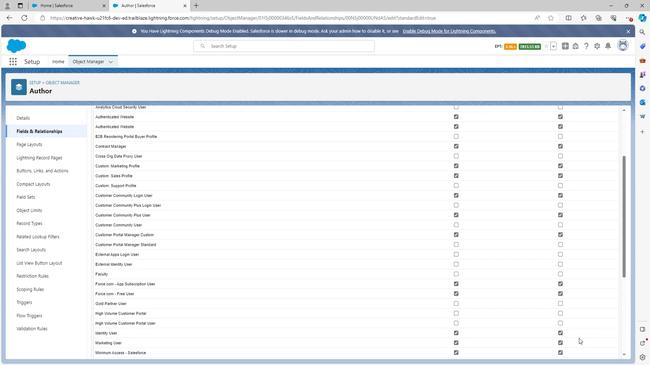 
Action: Mouse scrolled (574, 326) with delta (0, 0)
Screenshot: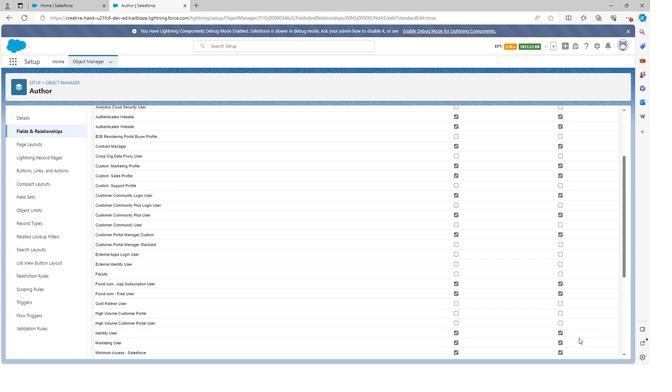 
Action: Mouse scrolled (574, 326) with delta (0, 0)
Screenshot: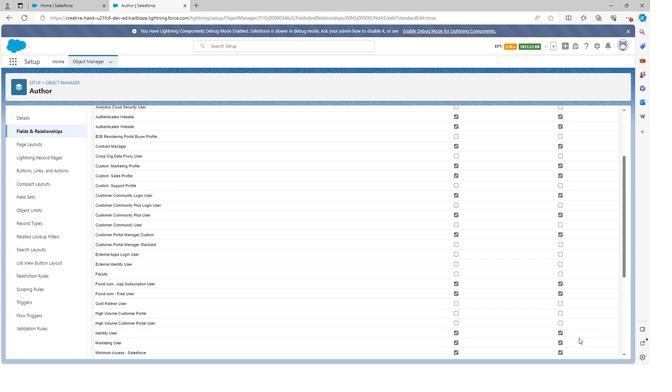
Action: Mouse scrolled (574, 326) with delta (0, 0)
Screenshot: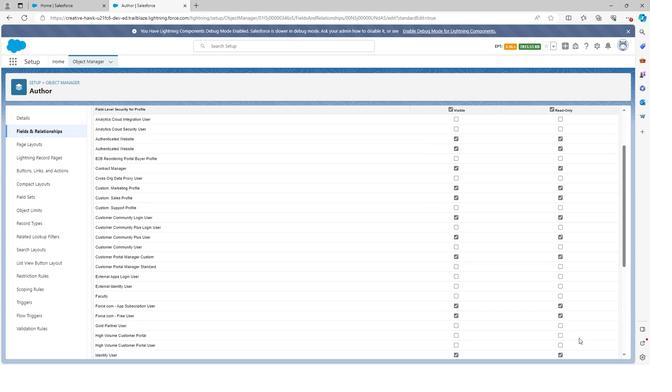 
Action: Mouse scrolled (574, 326) with delta (0, 0)
Screenshot: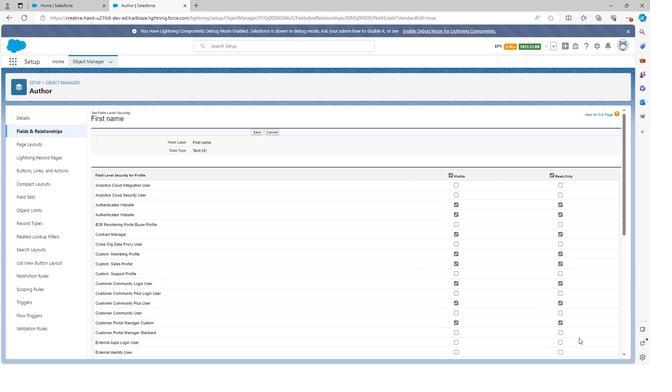 
Action: Mouse scrolled (574, 326) with delta (0, 0)
Screenshot: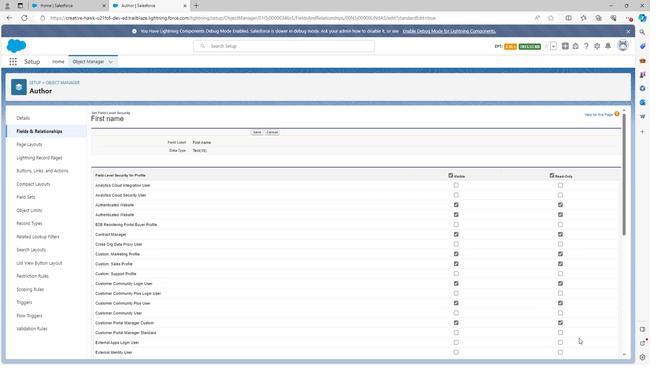 
Action: Mouse moved to (253, 139)
Screenshot: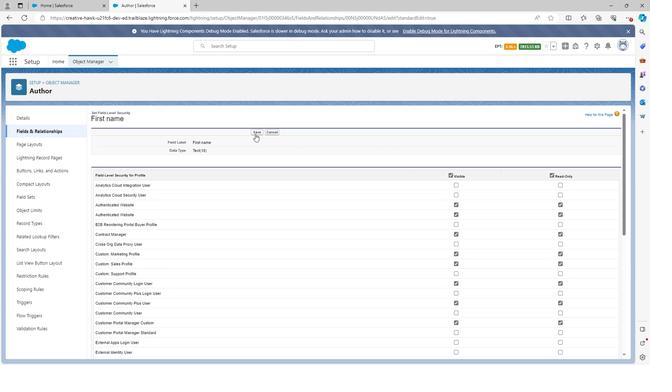 
Action: Mouse pressed left at (253, 139)
Screenshot: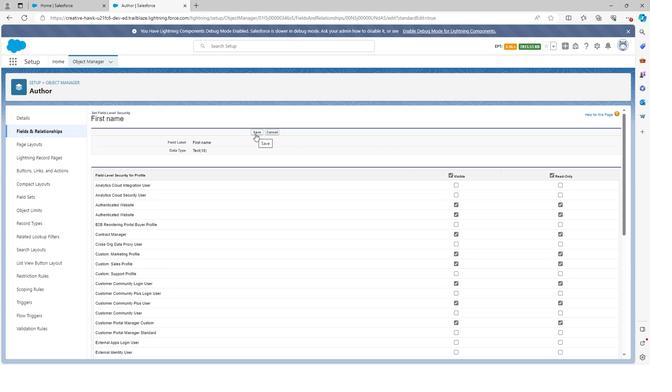 
Action: Mouse moved to (27, 137)
Screenshot: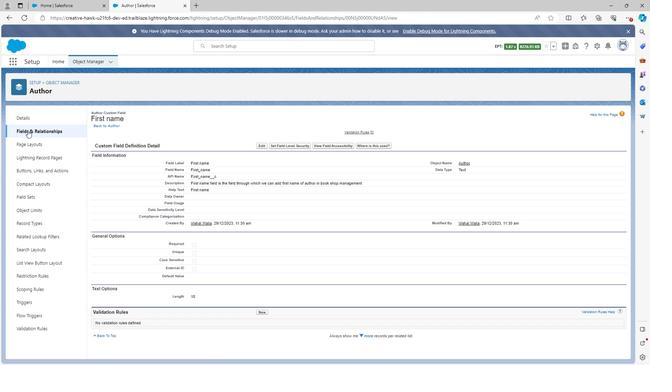 
Action: Mouse pressed left at (27, 137)
Screenshot: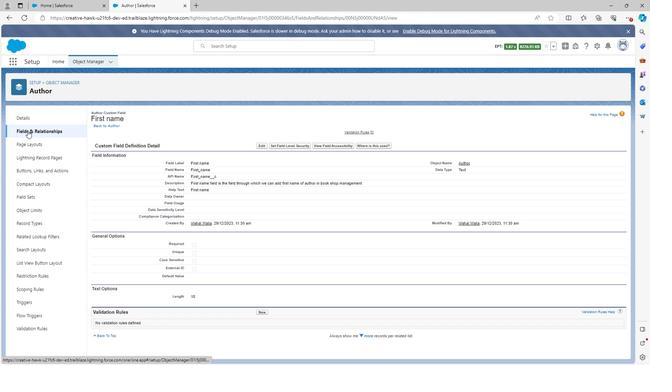 
Action: Mouse moved to (98, 299)
Screenshot: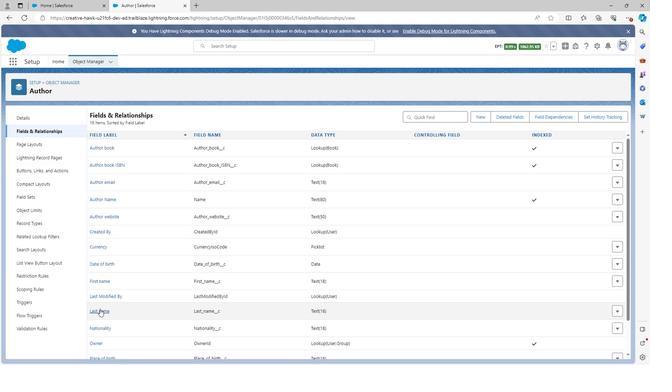 
Action: Mouse pressed left at (98, 299)
Screenshot: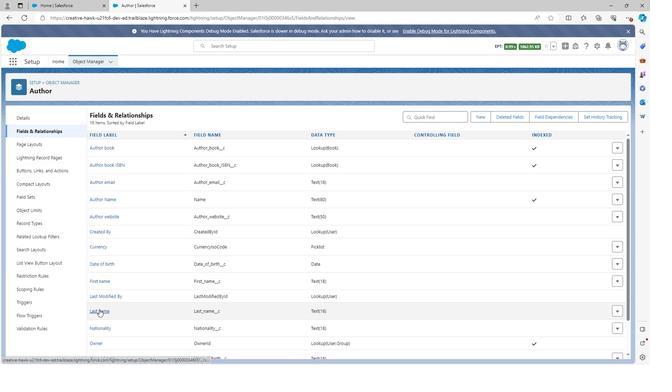 
Action: Mouse moved to (274, 149)
Screenshot: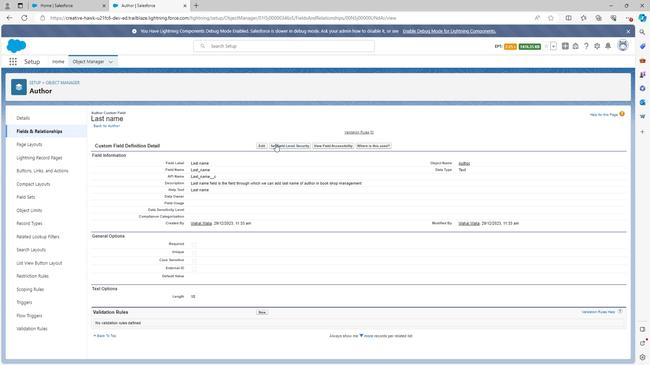
Action: Mouse pressed left at (274, 149)
Screenshot: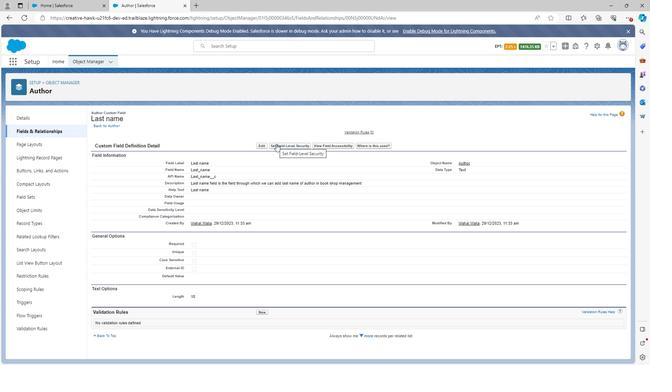 
Action: Mouse moved to (446, 178)
Screenshot: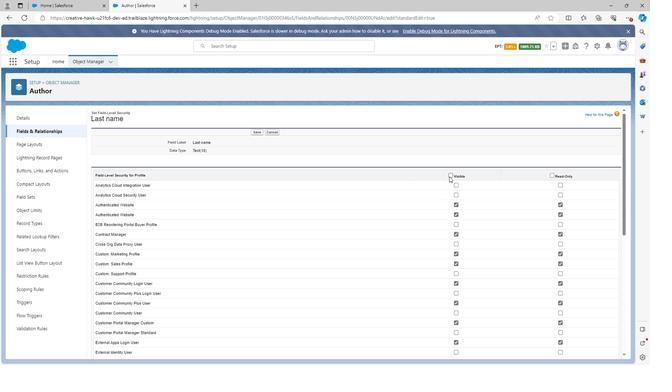 
Action: Mouse pressed left at (446, 178)
Screenshot: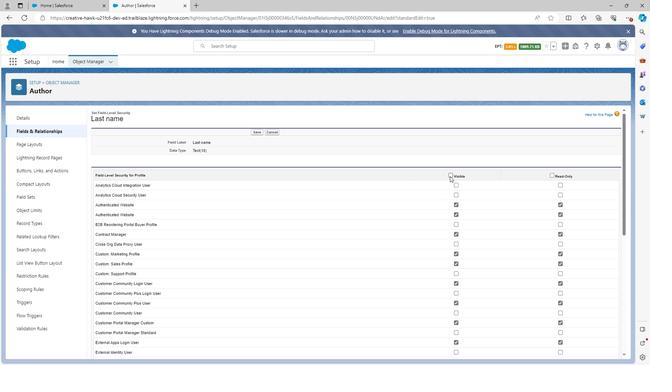 
Action: Mouse moved to (546, 177)
Screenshot: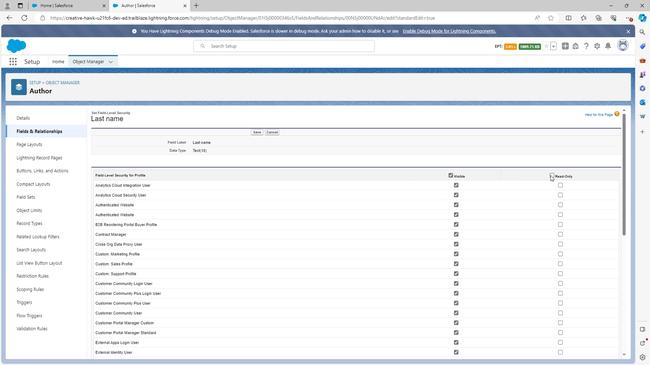 
Action: Mouse pressed left at (546, 177)
Screenshot: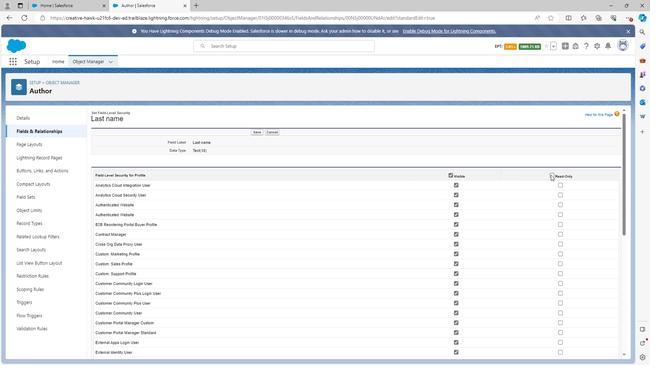 
Action: Mouse moved to (452, 186)
Screenshot: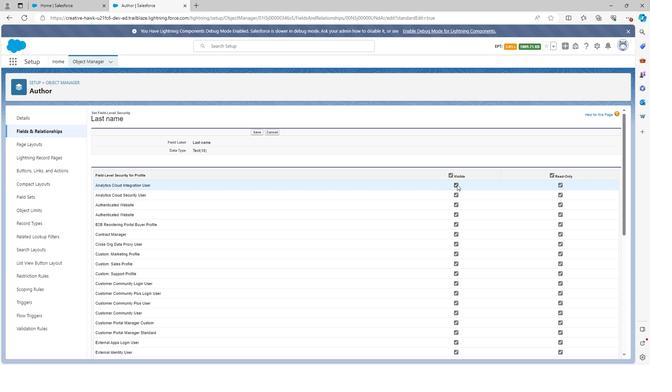 
Action: Mouse pressed left at (452, 186)
Screenshot: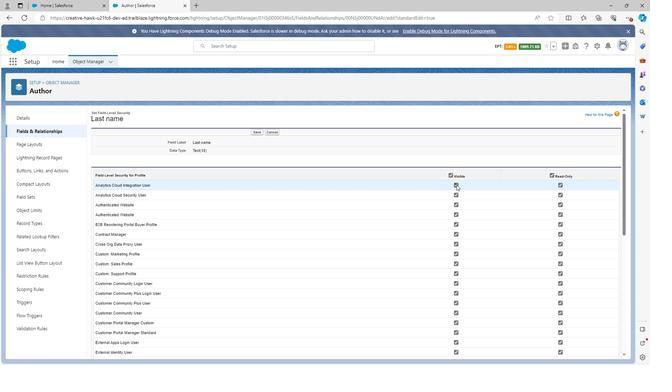 
Action: Mouse moved to (453, 194)
Screenshot: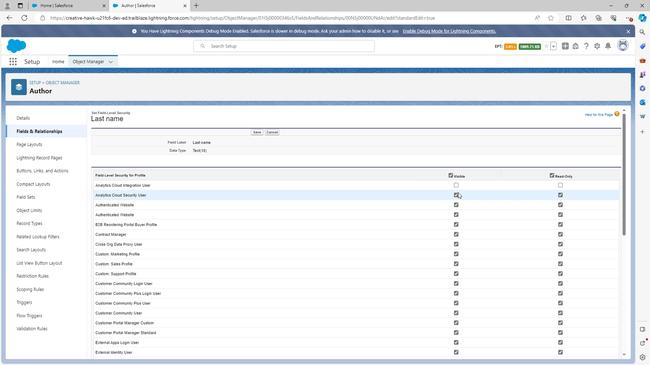
Action: Mouse pressed left at (453, 194)
Screenshot: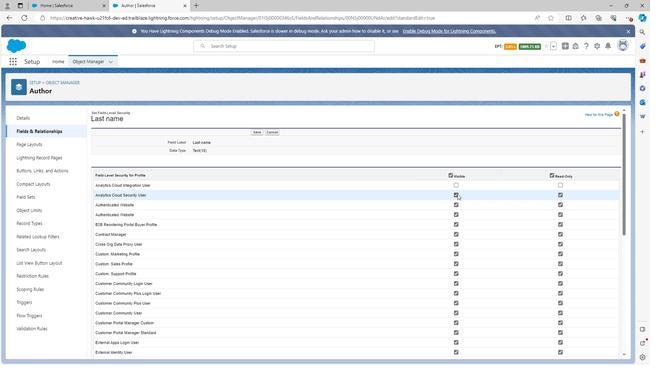 
Action: Mouse moved to (452, 222)
Screenshot: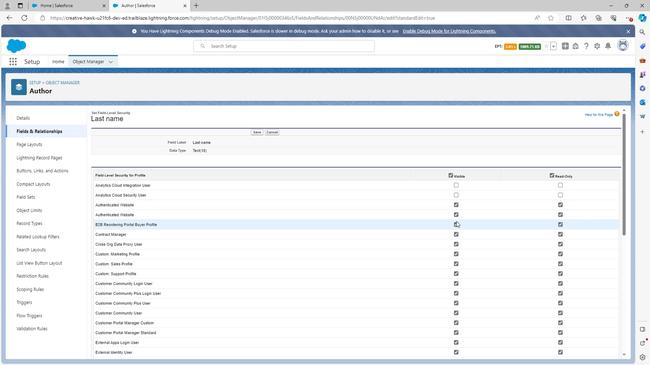 
Action: Mouse pressed left at (452, 222)
Screenshot: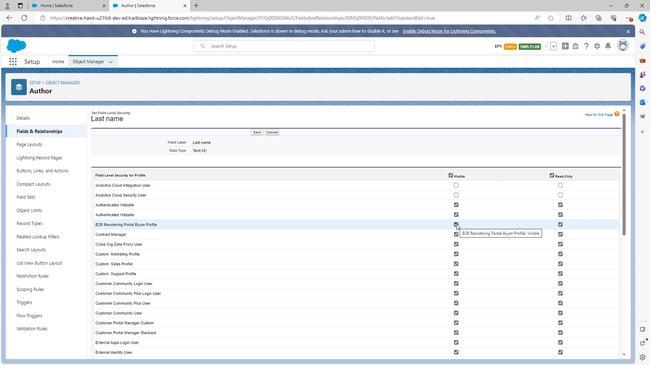 
Action: Mouse moved to (452, 241)
Screenshot: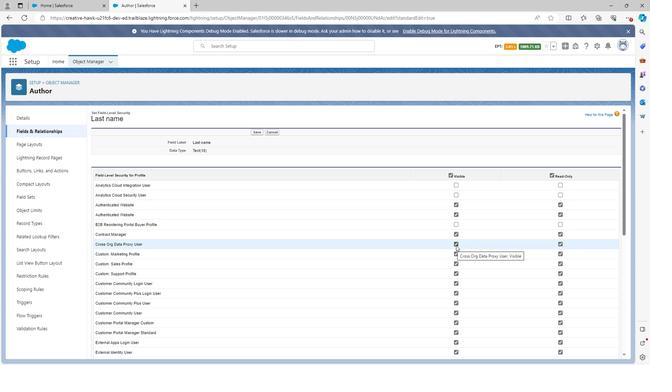 
Action: Mouse pressed left at (452, 241)
Screenshot: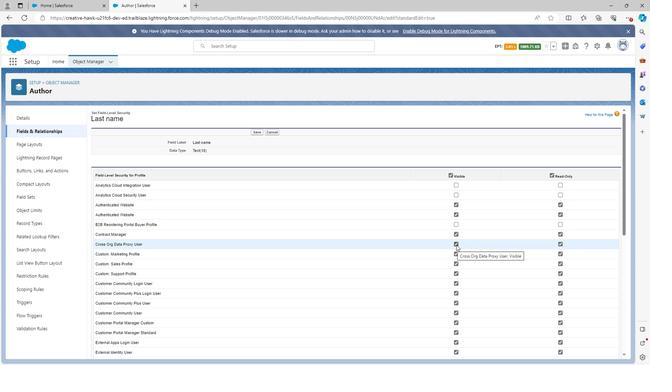 
Action: Mouse moved to (453, 267)
Screenshot: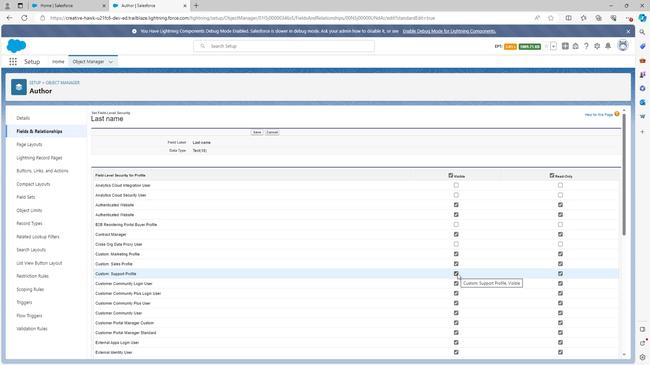 
Action: Mouse pressed left at (453, 267)
Screenshot: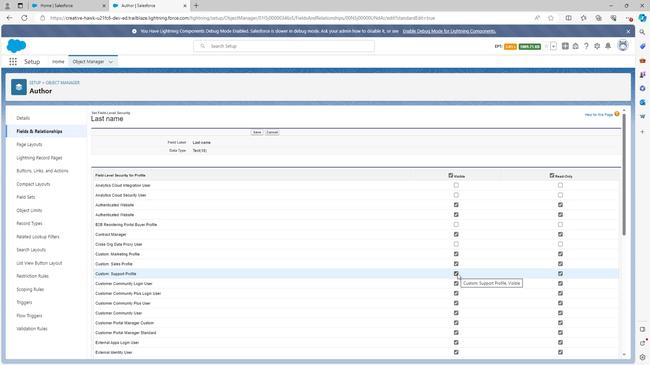 
Action: Mouse moved to (453, 286)
Screenshot: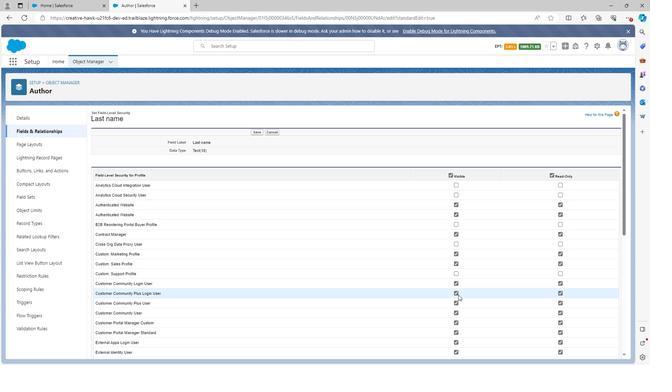 
Action: Mouse pressed left at (453, 286)
Screenshot: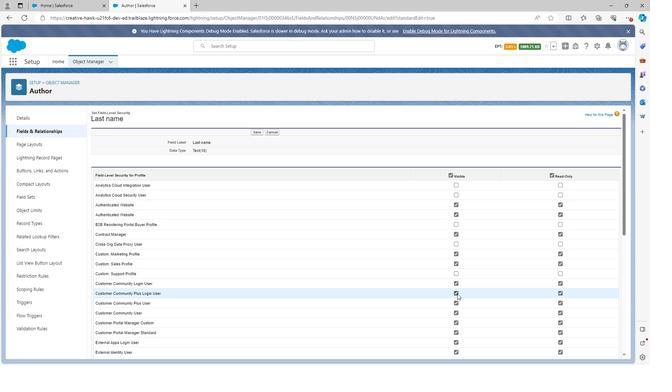 
Action: Mouse scrolled (453, 285) with delta (0, 0)
Screenshot: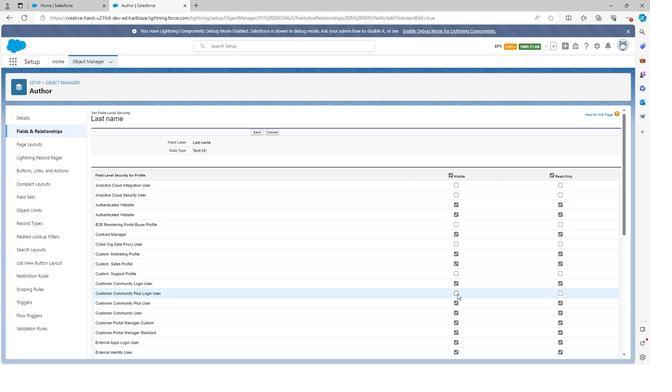 
Action: Mouse moved to (451, 259)
Screenshot: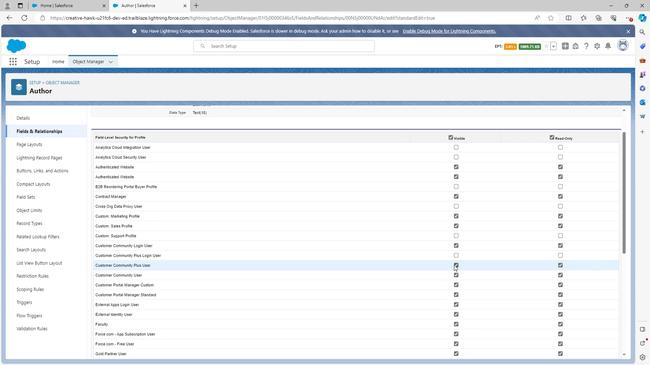 
Action: Mouse pressed left at (451, 259)
Screenshot: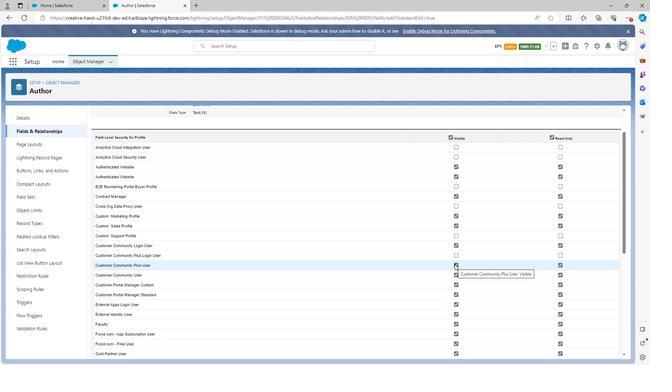 
Action: Mouse moved to (450, 295)
Screenshot: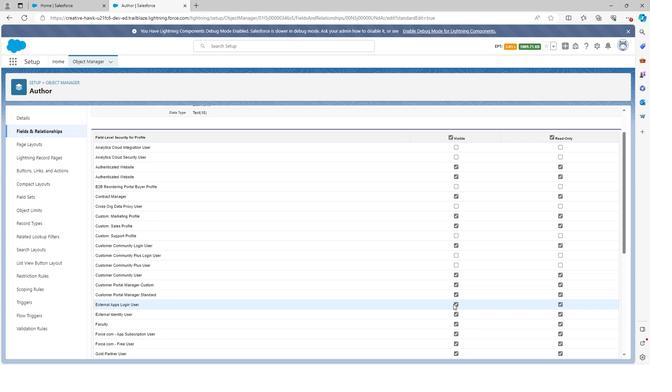 
Action: Mouse pressed left at (450, 295)
Screenshot: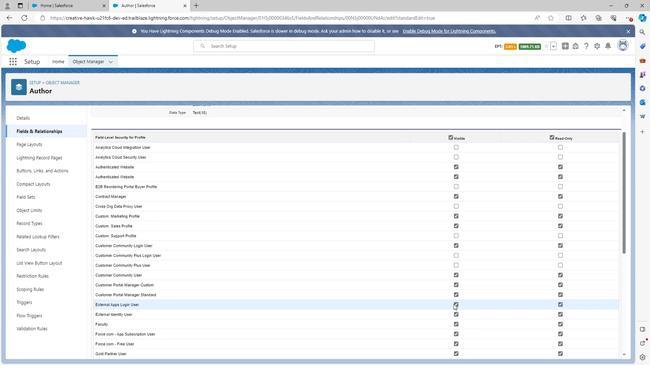 
Action: Mouse moved to (452, 296)
Screenshot: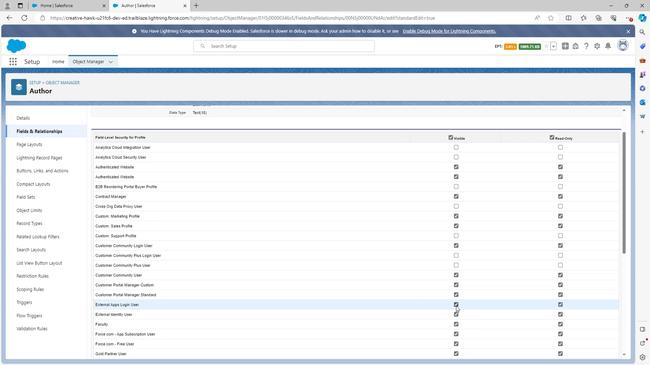 
Action: Mouse pressed left at (452, 296)
Screenshot: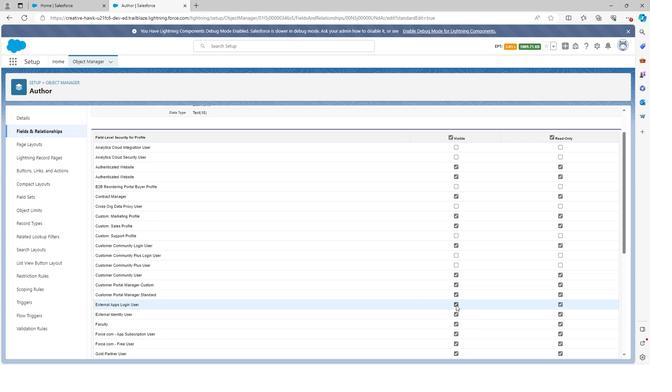 
Action: Mouse moved to (451, 304)
Screenshot: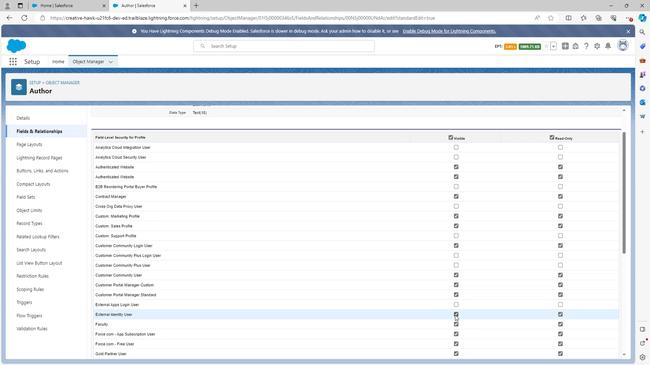 
Action: Mouse pressed left at (451, 304)
Screenshot: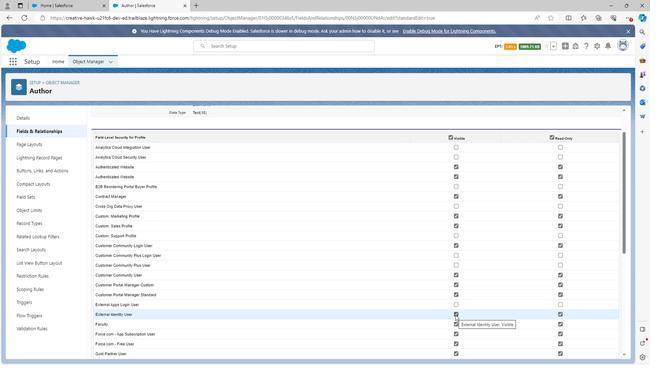 
Action: Mouse moved to (452, 315)
Screenshot: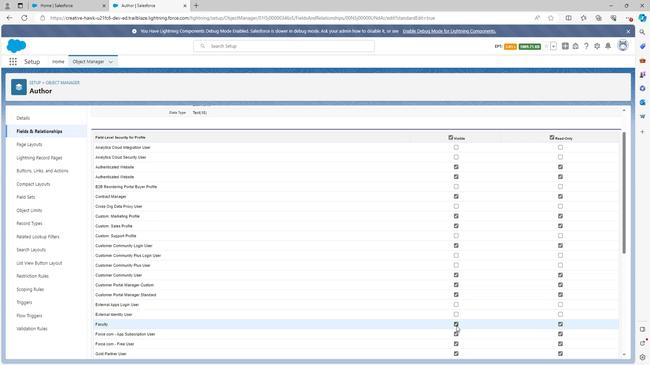 
Action: Mouse pressed left at (452, 315)
Screenshot: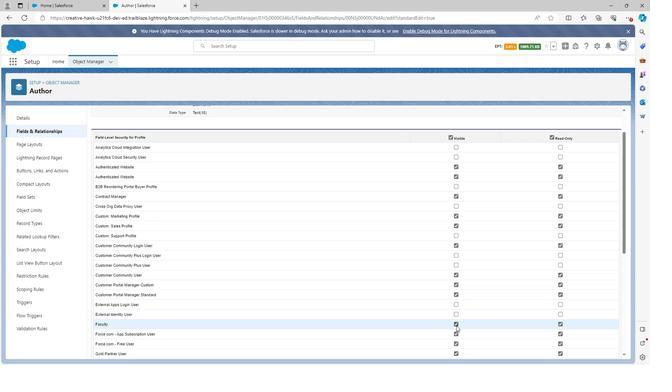 
Action: Mouse moved to (452, 314)
Screenshot: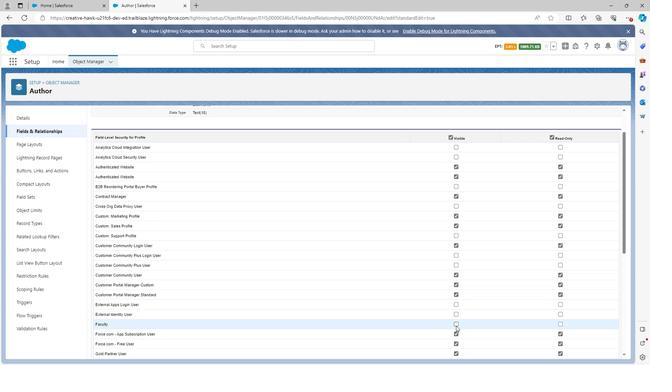 
Action: Mouse scrolled (452, 314) with delta (0, 0)
Screenshot: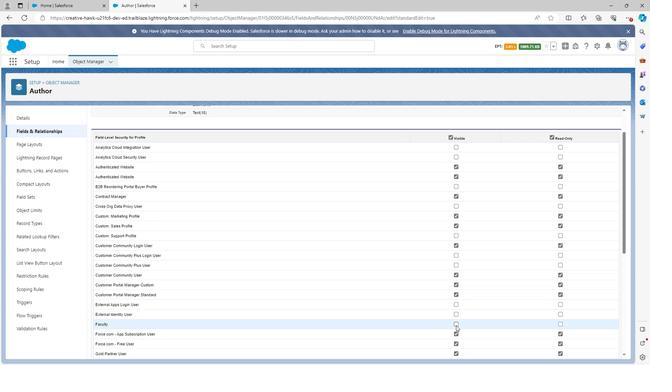 
Action: Mouse moved to (452, 306)
Screenshot: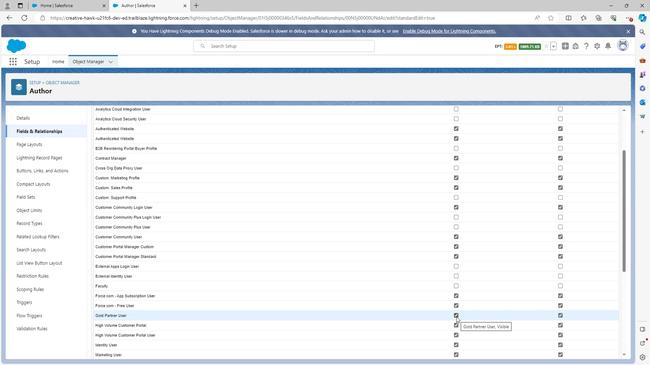 
Action: Mouse pressed left at (452, 306)
Screenshot: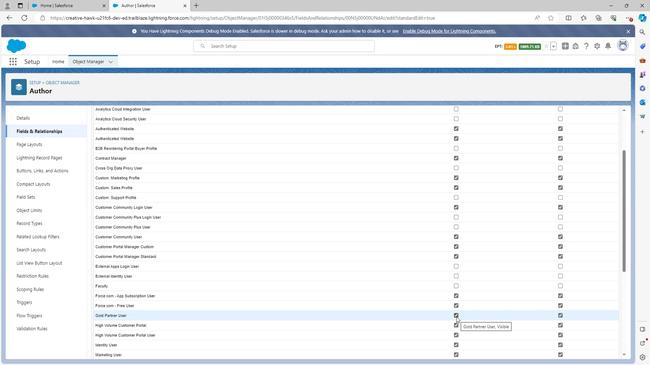 
Action: Mouse moved to (451, 314)
Screenshot: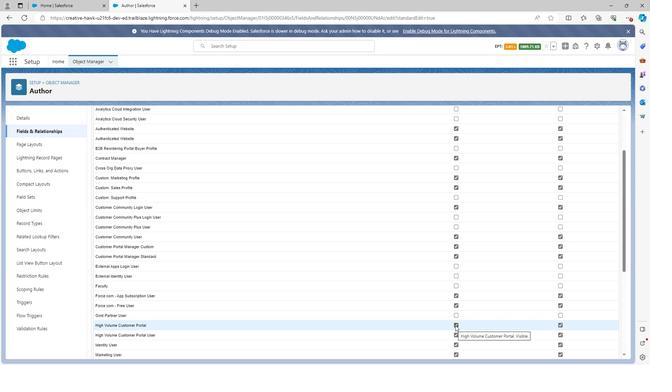 
Action: Mouse pressed left at (451, 314)
Screenshot: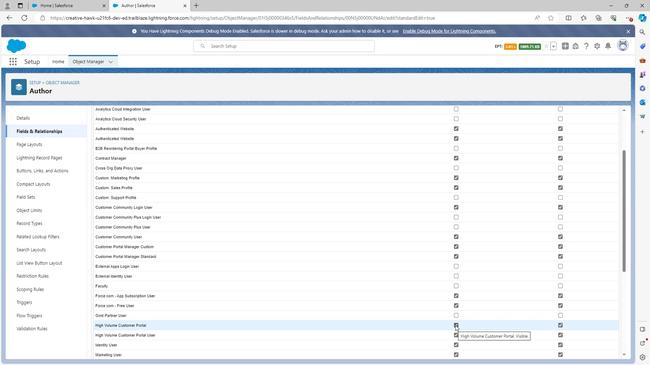 
Action: Mouse moved to (452, 323)
Screenshot: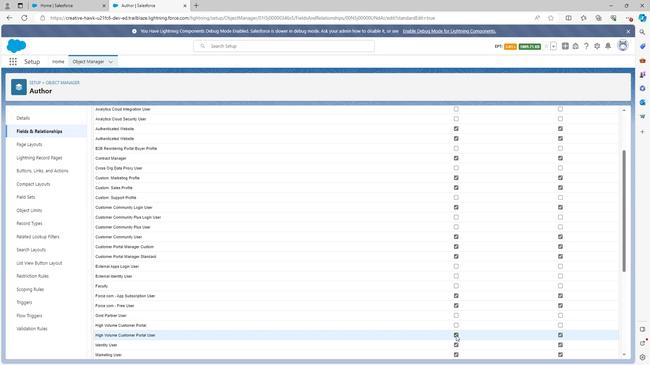 
Action: Mouse pressed left at (452, 323)
Screenshot: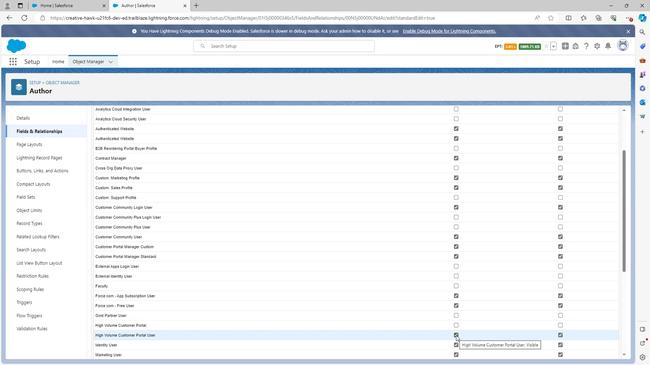 
Action: Mouse moved to (451, 315)
Screenshot: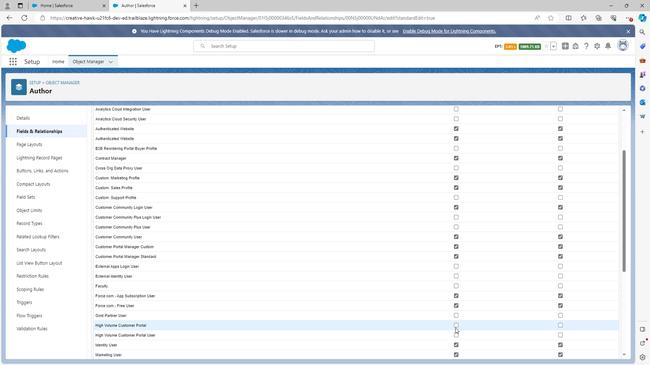 
Action: Mouse scrolled (451, 315) with delta (0, 0)
Screenshot: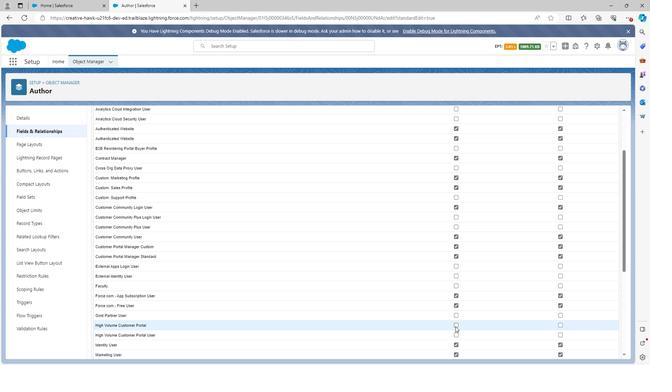 
Action: Mouse moved to (452, 308)
Screenshot: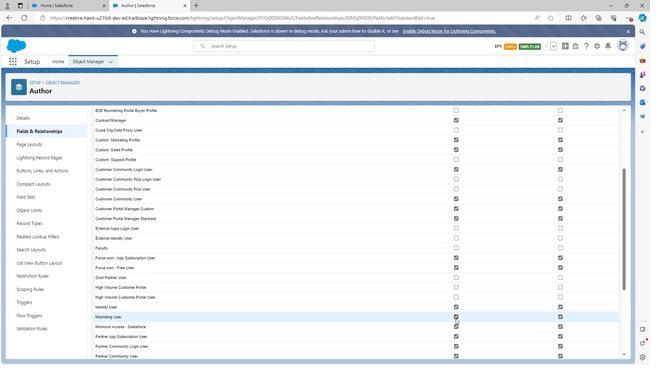 
Action: Mouse pressed left at (452, 308)
Screenshot: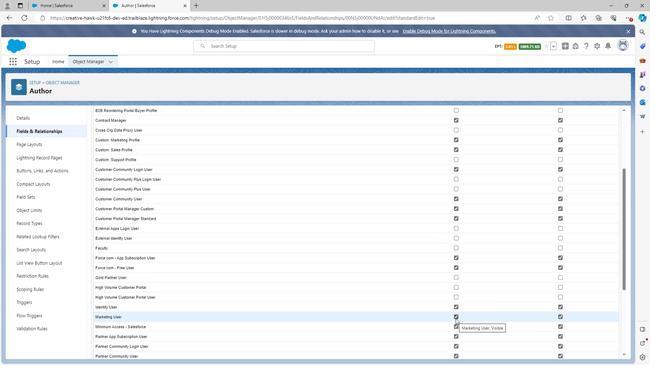 
Action: Mouse moved to (452, 308)
Screenshot: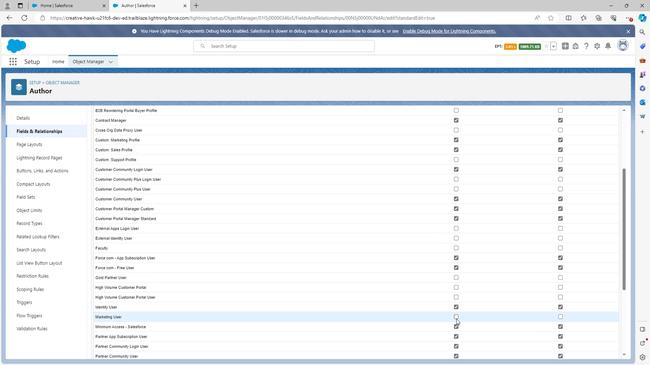 
Action: Mouse scrolled (452, 308) with delta (0, 0)
Screenshot: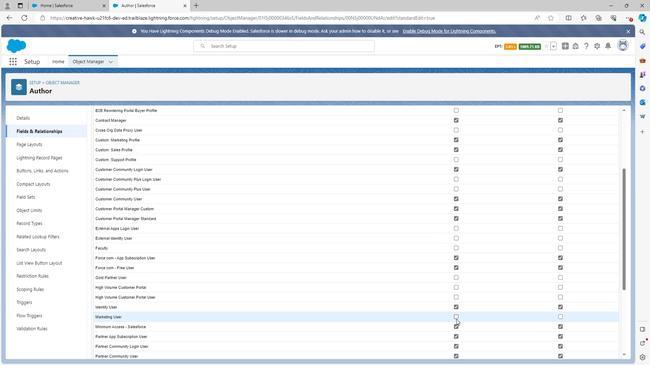 
Action: Mouse scrolled (452, 308) with delta (0, 0)
Screenshot: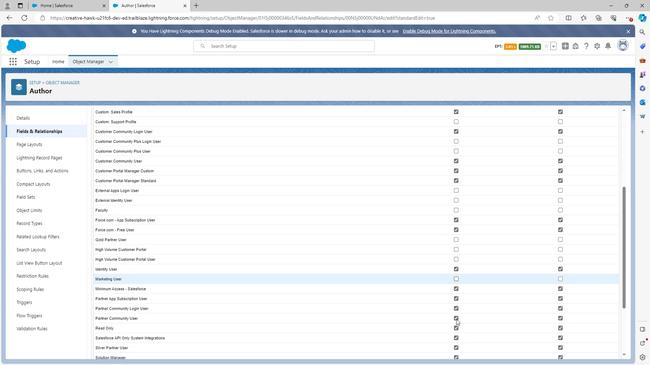 
Action: Mouse moved to (452, 290)
Screenshot: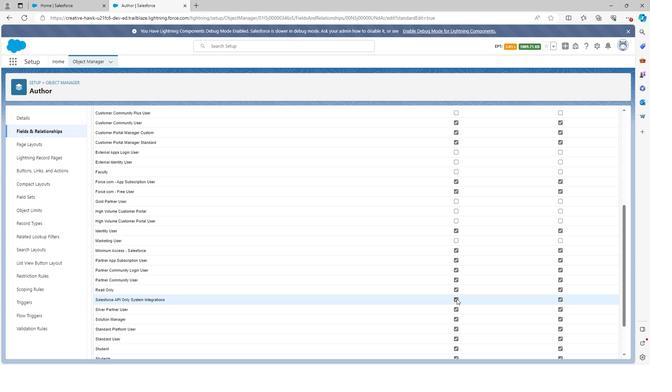 
Action: Mouse pressed left at (452, 290)
Screenshot: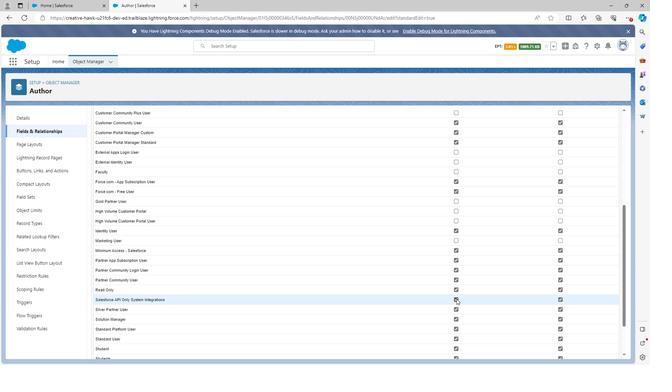 
Action: Mouse moved to (451, 299)
Screenshot: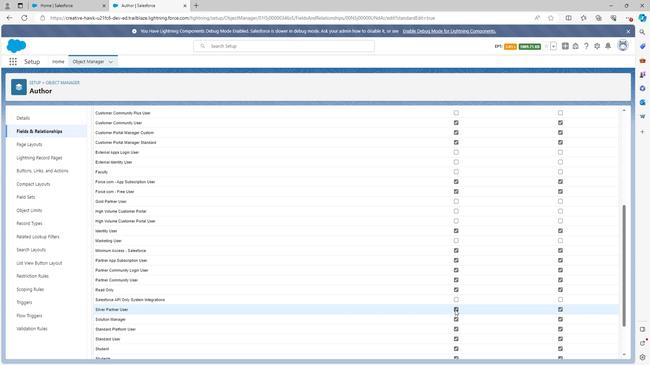 
Action: Mouse pressed left at (451, 299)
Screenshot: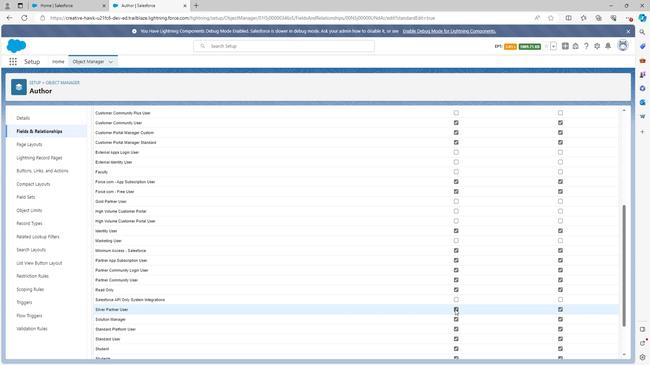
Action: Mouse moved to (451, 301)
Screenshot: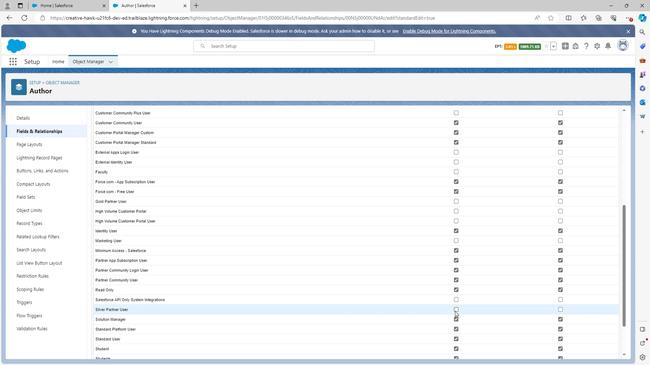 
Action: Mouse scrolled (451, 301) with delta (0, 0)
Screenshot: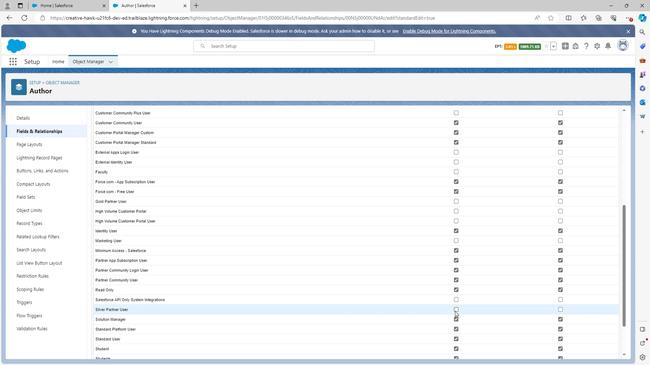 
Action: Mouse moved to (452, 301)
Screenshot: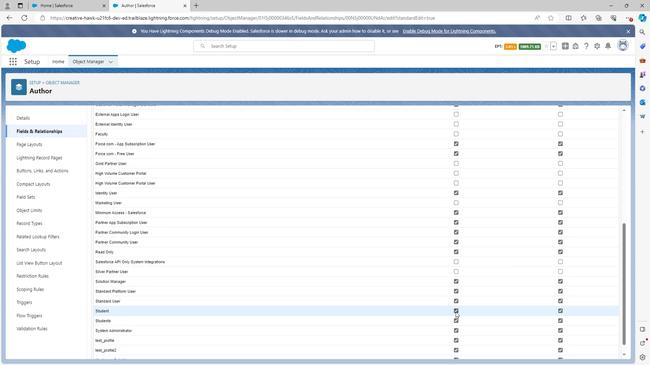 
Action: Mouse pressed left at (452, 301)
Screenshot: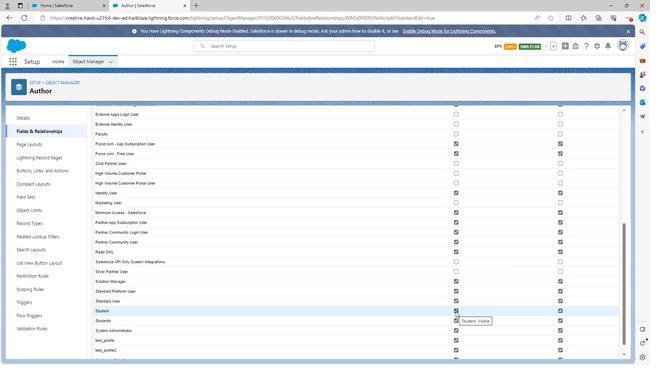 
Action: Mouse moved to (452, 309)
Screenshot: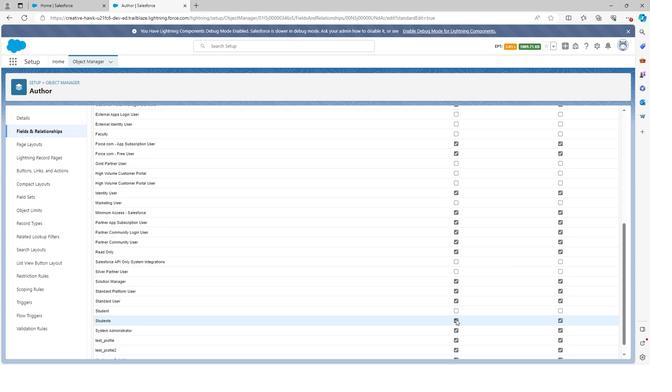 
Action: Mouse pressed left at (452, 309)
Screenshot: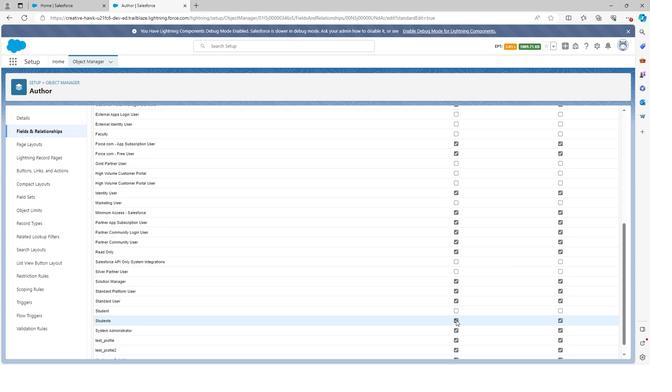 
Action: Mouse scrolled (452, 309) with delta (0, 0)
Screenshot: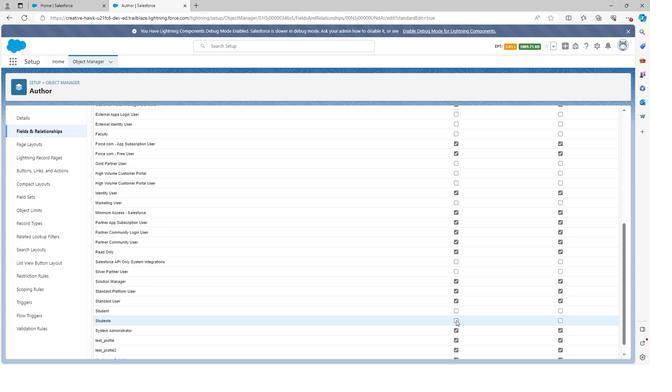 
Action: Mouse moved to (451, 316)
Screenshot: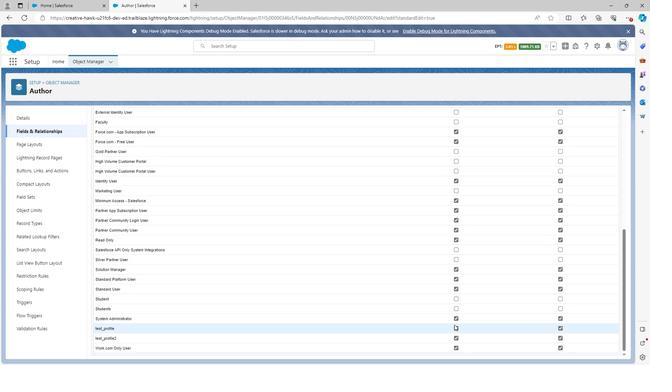 
Action: Mouse pressed left at (451, 316)
Screenshot: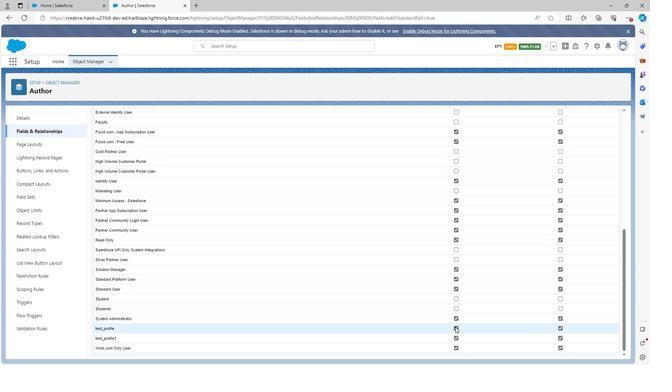 
Action: Mouse moved to (453, 324)
Screenshot: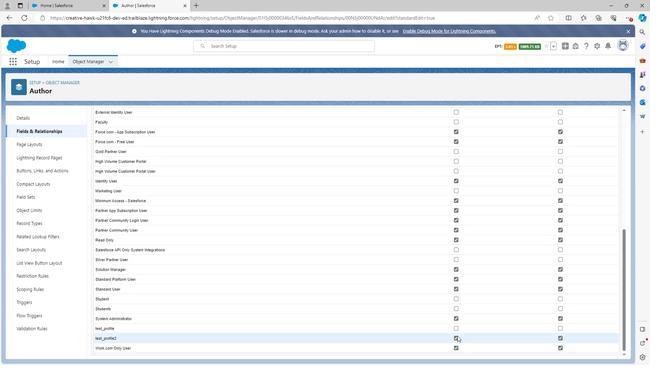 
Action: Mouse pressed left at (453, 324)
Screenshot: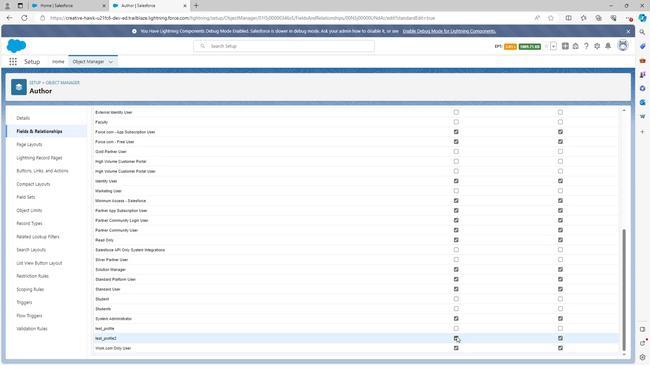 
Action: Mouse moved to (452, 334)
Screenshot: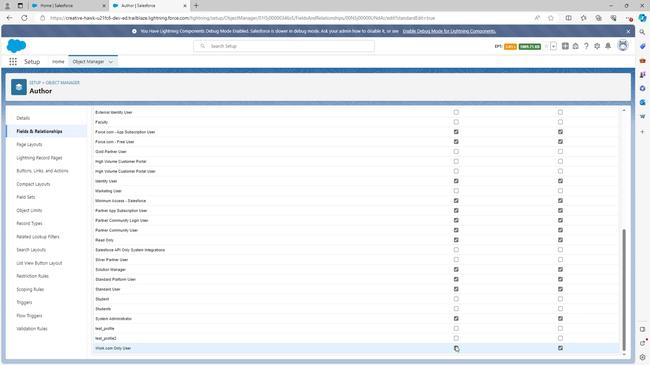 
Action: Mouse pressed left at (452, 334)
Screenshot: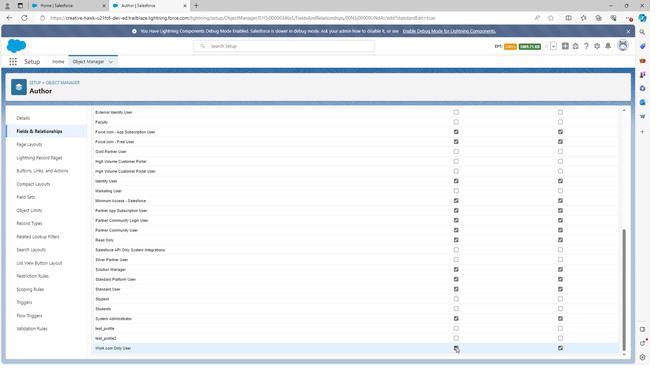 
Action: Mouse moved to (556, 336)
Screenshot: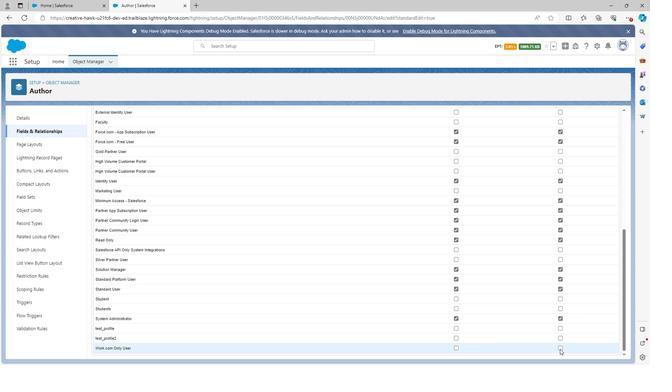 
Action: Mouse scrolled (556, 335) with delta (0, 0)
Screenshot: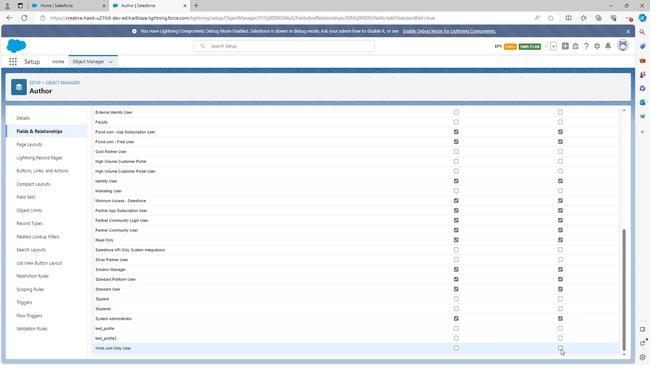 
Action: Mouse moved to (556, 336)
Screenshot: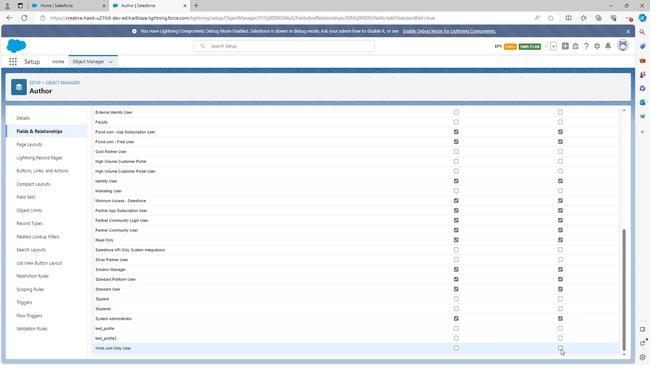 
Action: Mouse scrolled (556, 336) with delta (0, 0)
Screenshot: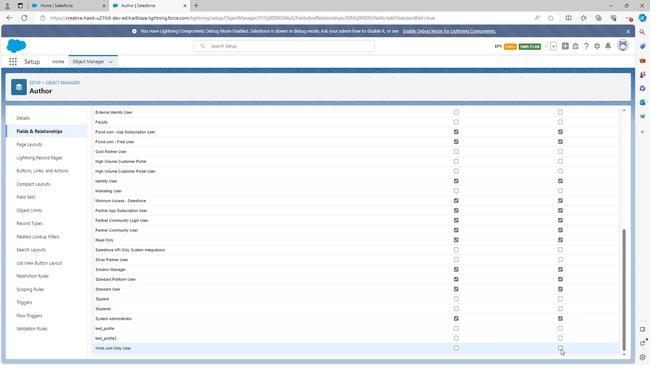 
Action: Mouse moved to (554, 319)
Screenshot: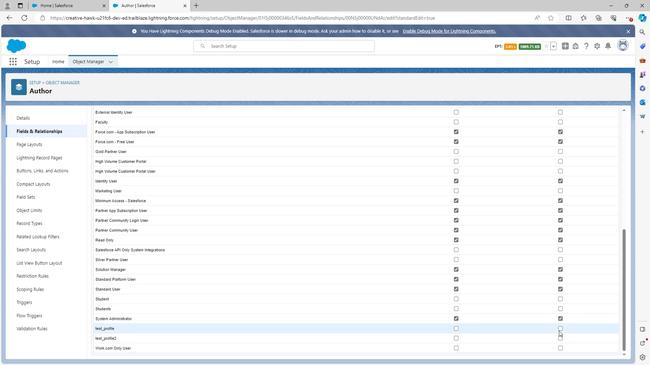 
Action: Mouse scrolled (554, 319) with delta (0, 0)
Screenshot: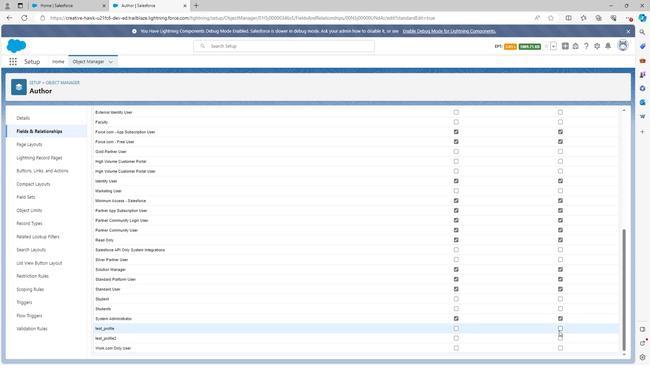 
Action: Mouse scrolled (554, 319) with delta (0, 0)
Screenshot: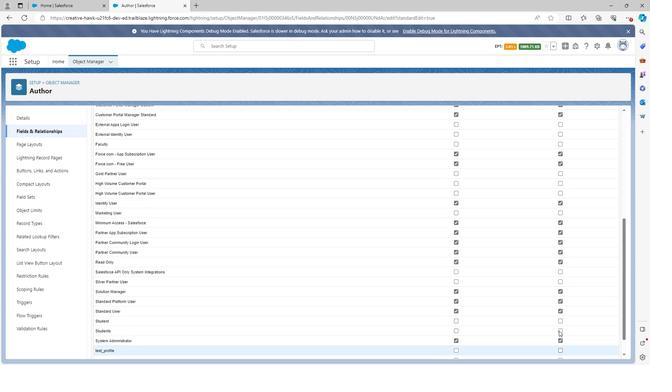 
Action: Mouse scrolled (554, 319) with delta (0, 0)
Screenshot: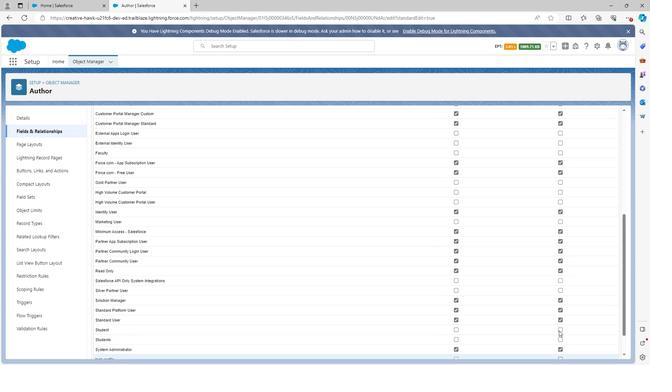 
Action: Mouse scrolled (554, 319) with delta (0, 0)
Screenshot: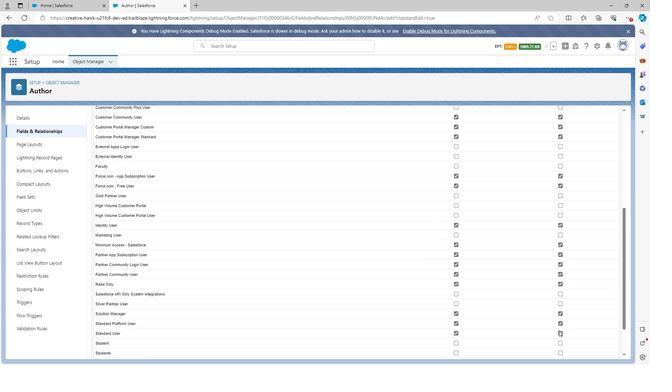 
Action: Mouse scrolled (554, 319) with delta (0, 0)
Screenshot: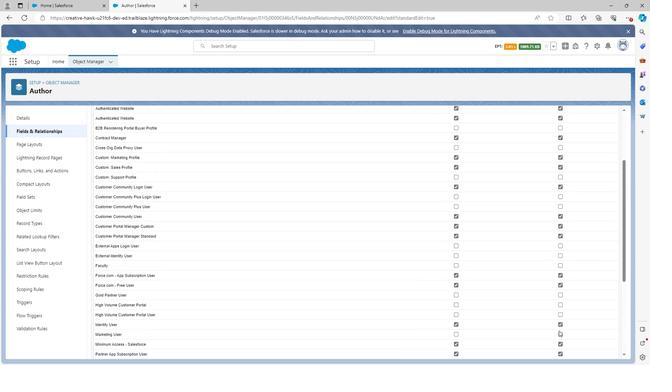 
Action: Mouse moved to (554, 319)
Screenshot: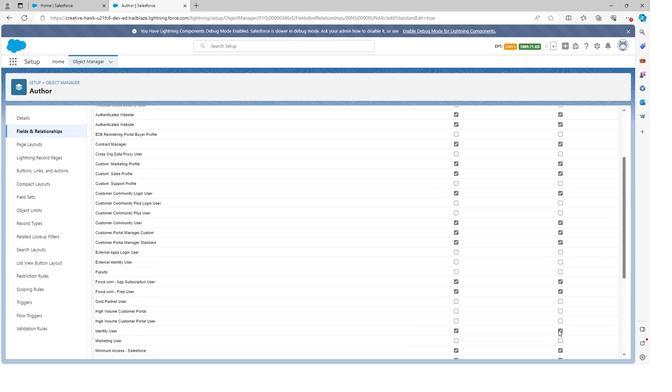 
Action: Mouse scrolled (554, 319) with delta (0, 0)
Screenshot: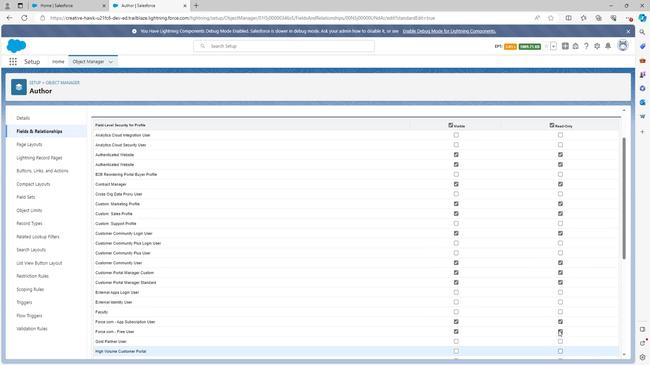 
Action: Mouse scrolled (554, 319) with delta (0, 0)
Screenshot: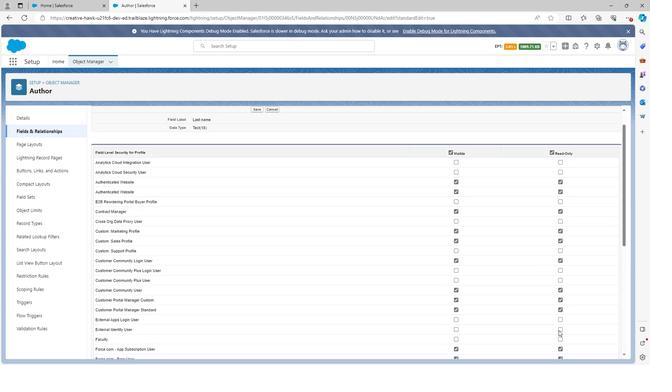 
Action: Mouse moved to (255, 137)
Screenshot: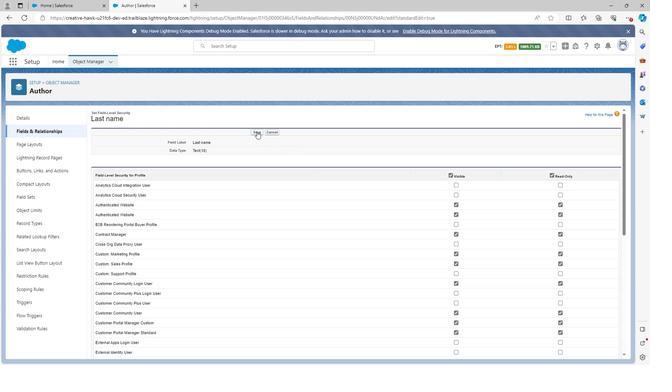 
Action: Mouse pressed left at (255, 137)
Screenshot: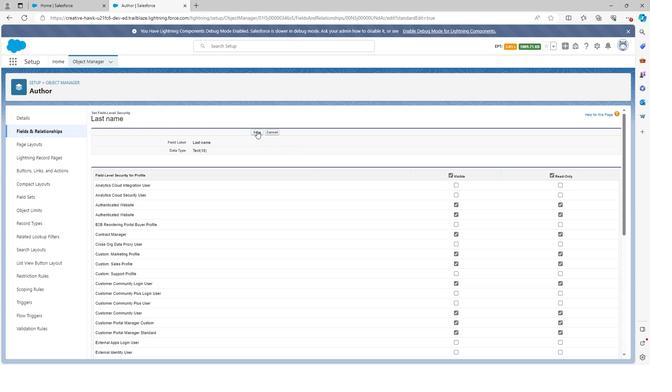 
Action: Mouse moved to (282, 150)
Screenshot: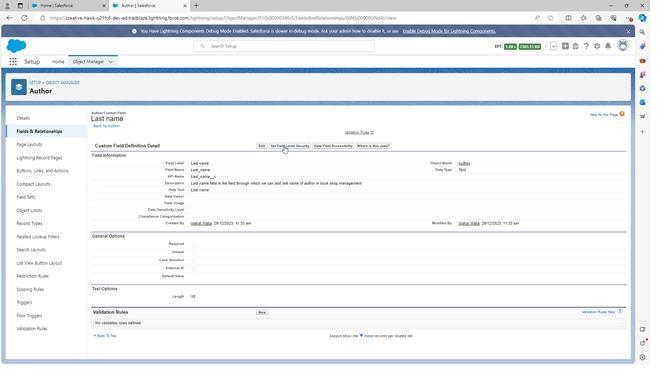 
Action: Mouse pressed left at (282, 150)
Screenshot: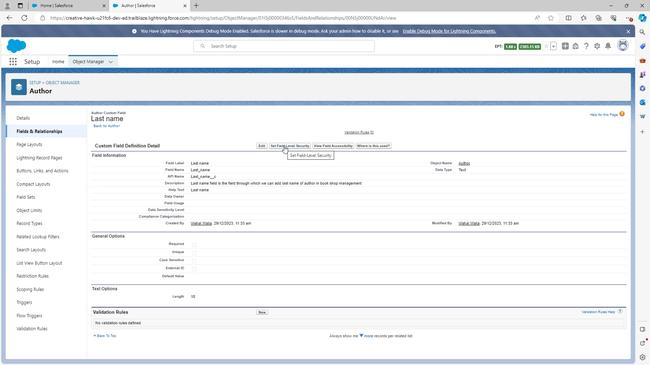 
Action: Mouse moved to (446, 177)
Screenshot: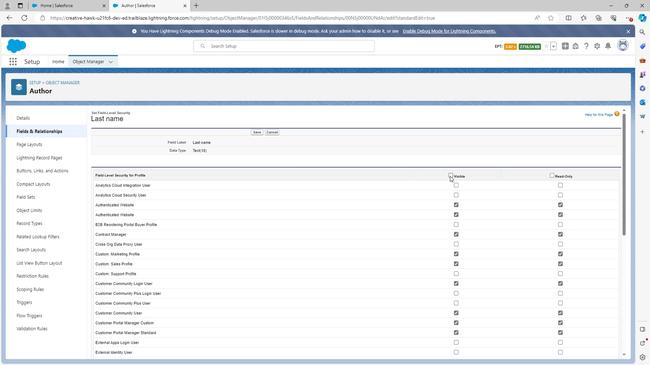 
Action: Mouse pressed left at (446, 177)
Screenshot: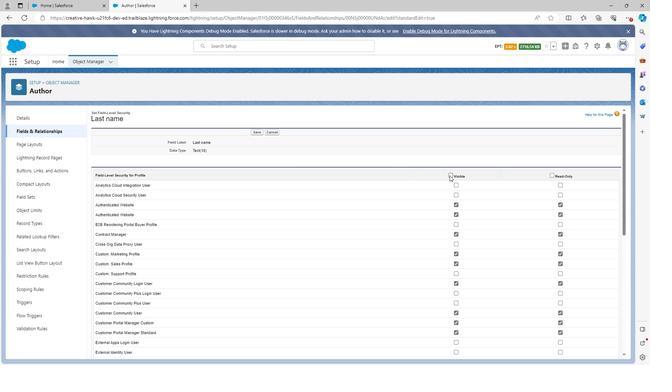 
Action: Mouse moved to (547, 177)
Screenshot: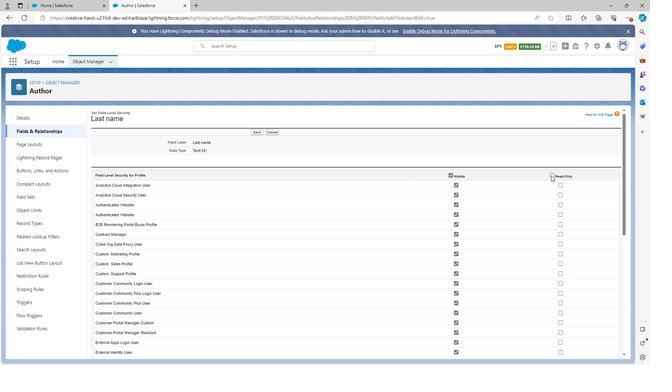 
Action: Mouse pressed left at (547, 177)
Screenshot: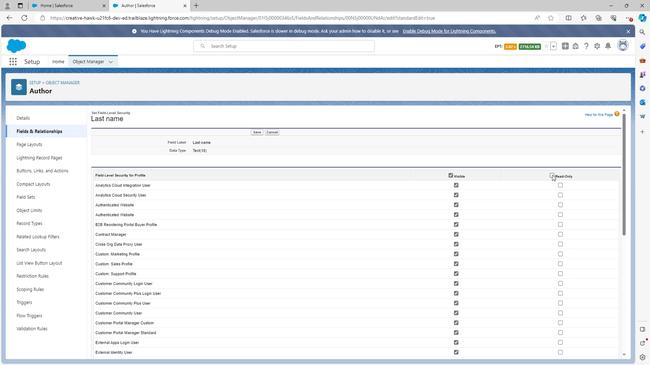 
Action: Mouse moved to (451, 185)
Screenshot: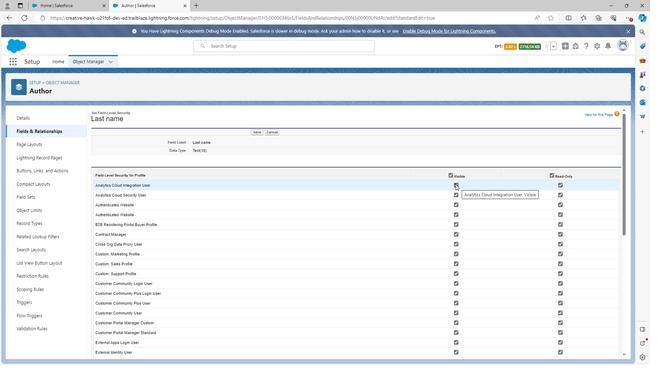 
Action: Mouse pressed left at (451, 185)
Screenshot: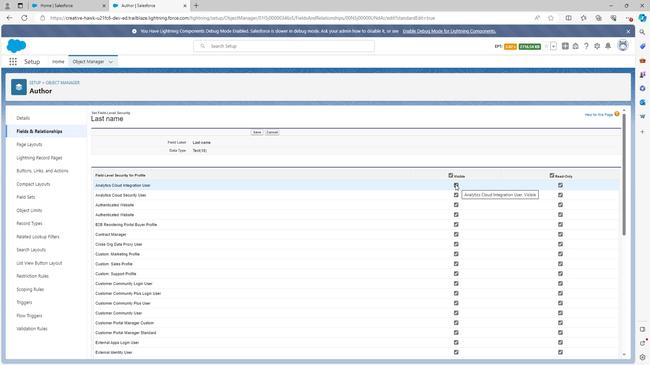 
Action: Mouse moved to (451, 194)
Screenshot: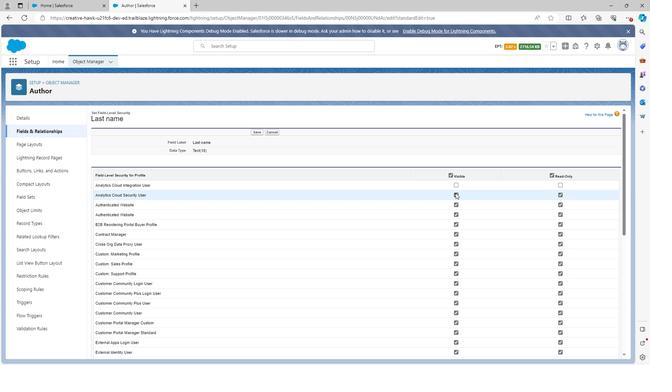 
Action: Mouse pressed left at (451, 194)
Screenshot: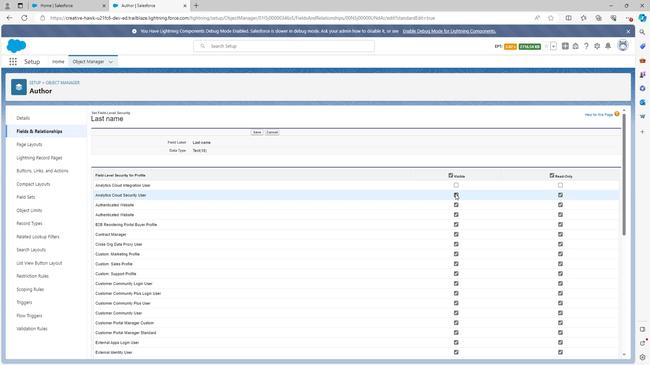
Action: Mouse moved to (451, 222)
Screenshot: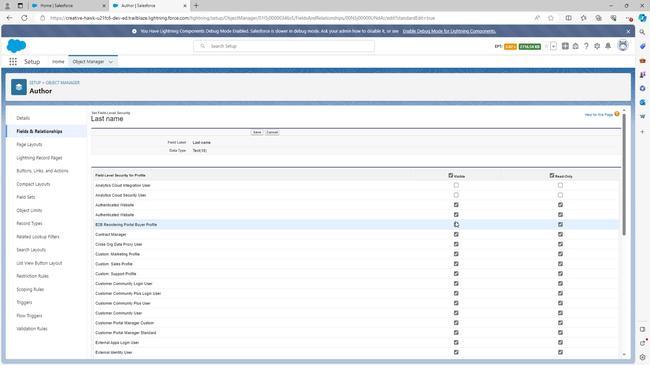 
Action: Mouse pressed left at (451, 222)
Screenshot: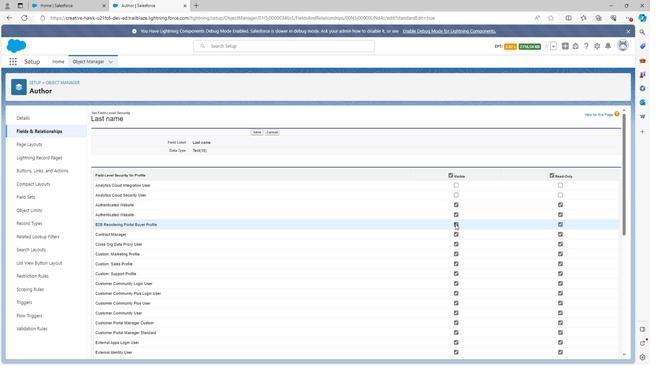 
Action: Mouse moved to (452, 241)
Screenshot: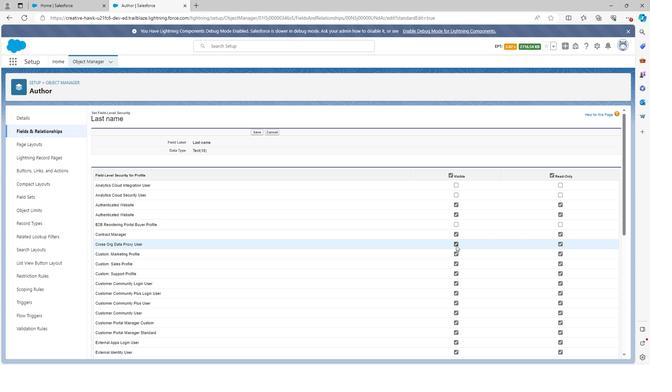 
Action: Mouse pressed left at (452, 241)
Screenshot: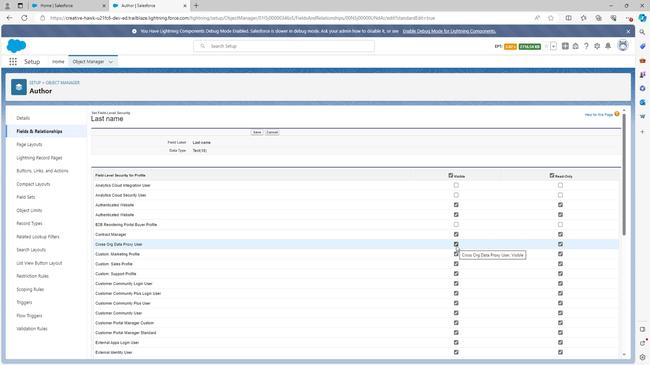 
Action: Mouse moved to (452, 267)
Screenshot: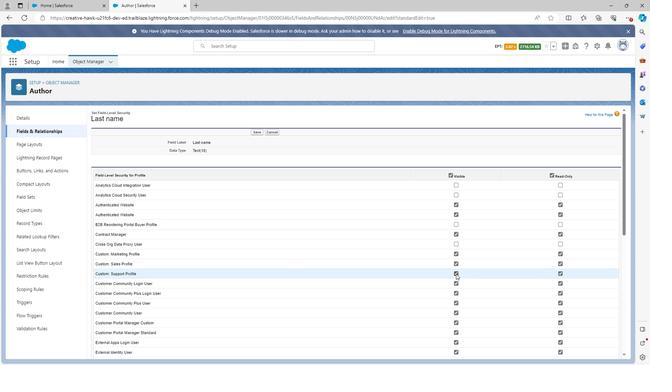 
Action: Mouse pressed left at (452, 267)
Screenshot: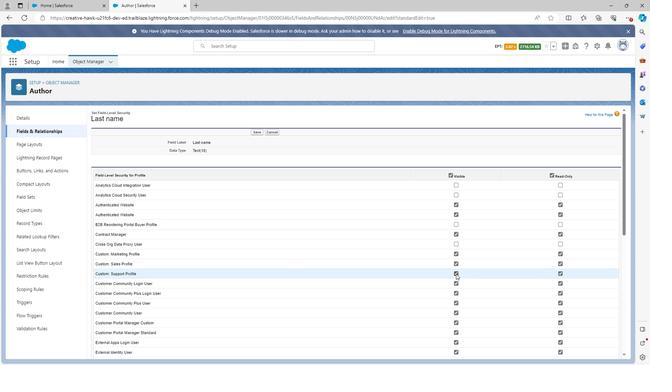 
Action: Mouse scrolled (452, 267) with delta (0, 0)
Screenshot: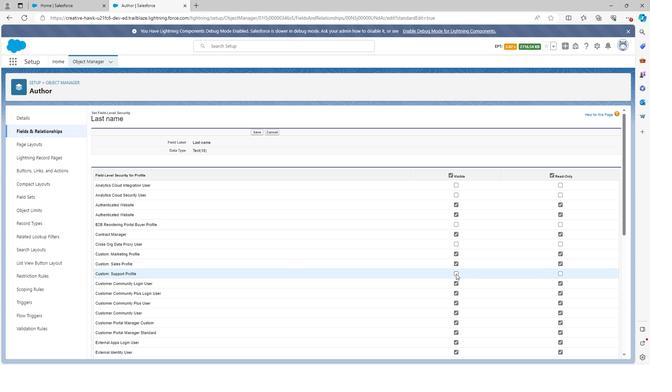 
Action: Mouse moved to (454, 251)
Screenshot: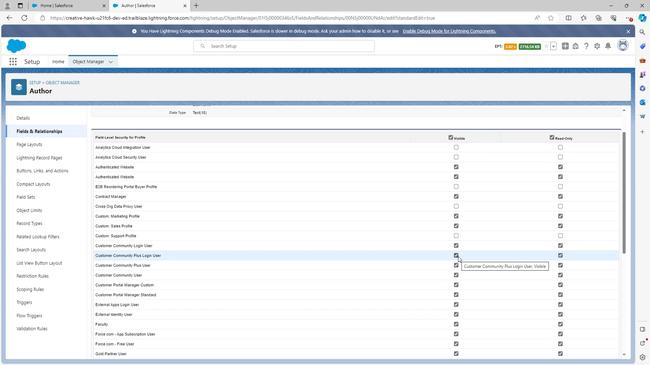 
Action: Mouse pressed left at (454, 251)
Screenshot: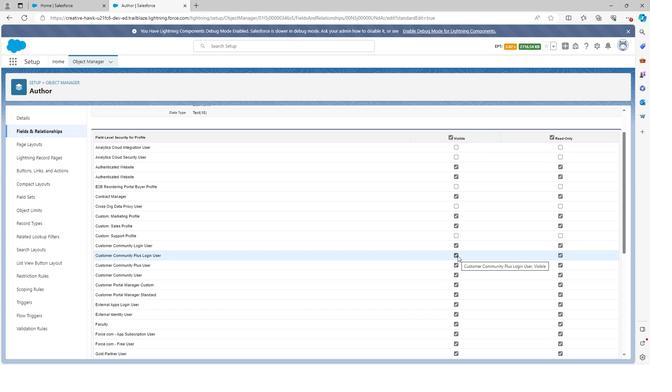 
Action: Mouse scrolled (454, 251) with delta (0, 0)
Screenshot: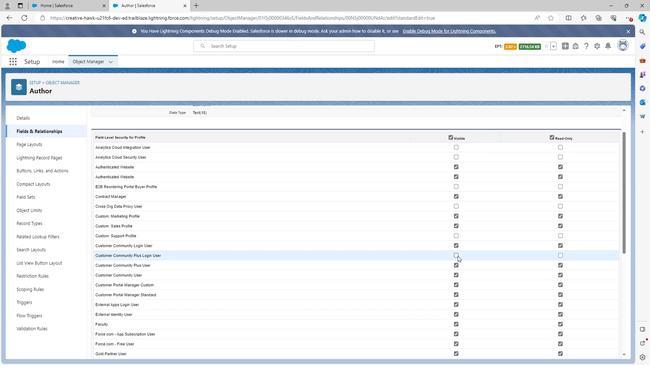
Action: Mouse moved to (454, 234)
Screenshot: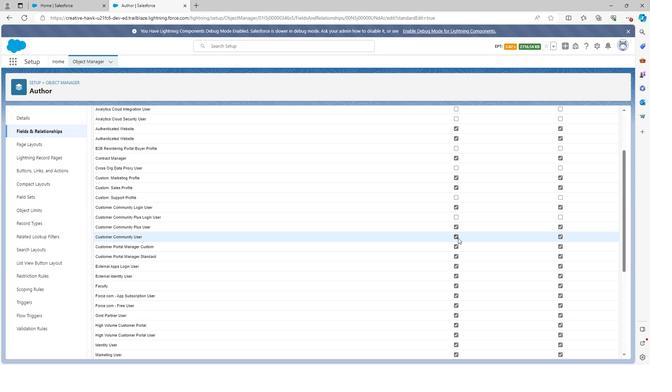 
Action: Mouse pressed left at (454, 234)
Screenshot: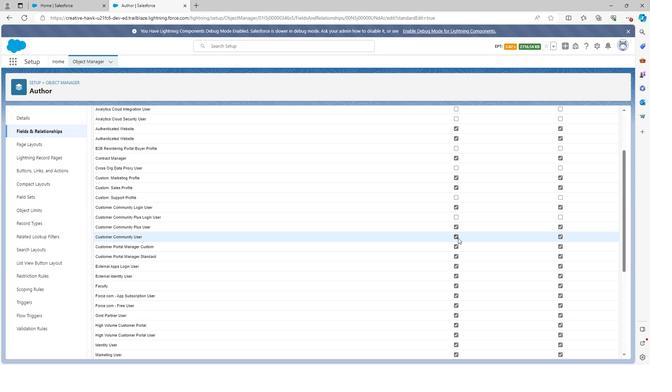 
Action: Mouse moved to (454, 234)
Screenshot: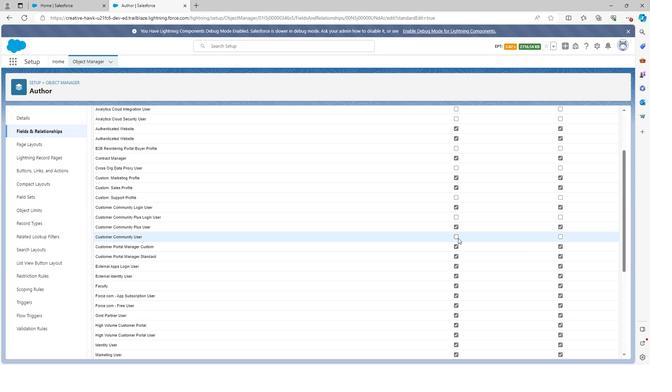 
Action: Mouse scrolled (454, 234) with delta (0, 0)
Screenshot: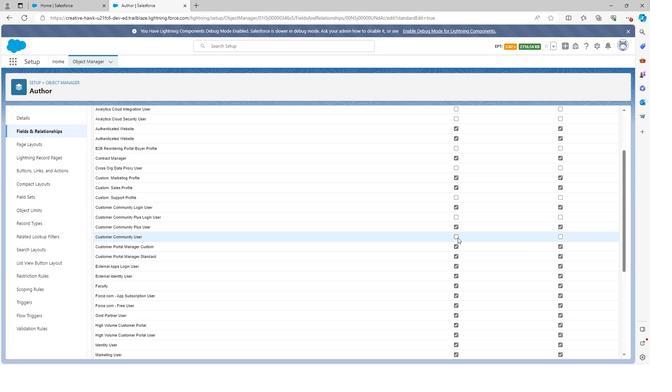 
Action: Mouse moved to (450, 234)
Screenshot: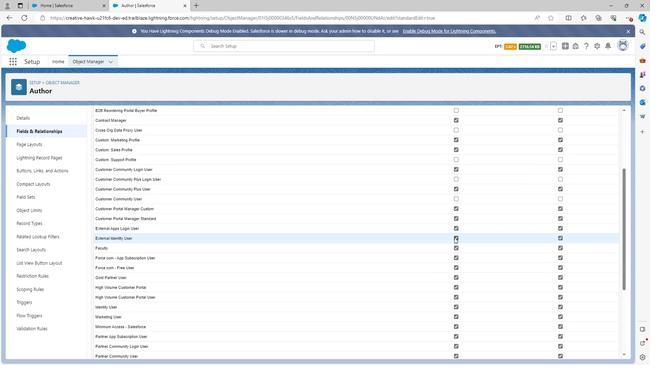 
Action: Mouse pressed left at (450, 234)
Screenshot: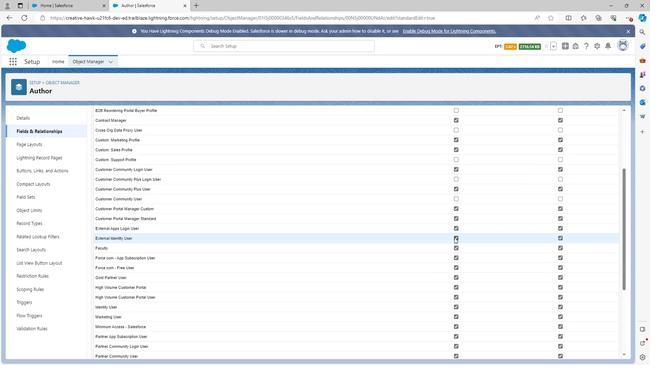 
Action: Mouse moved to (453, 243)
Screenshot: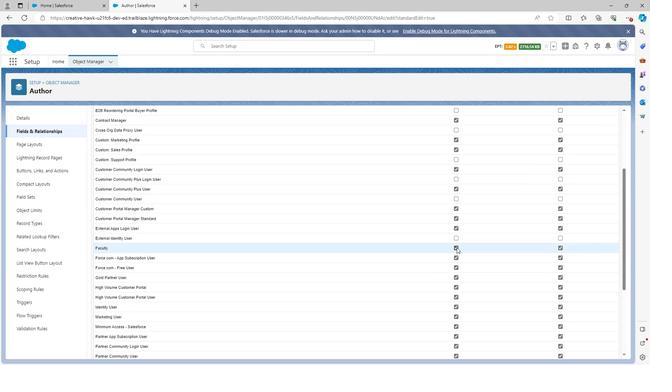 
Action: Mouse pressed left at (453, 243)
Screenshot: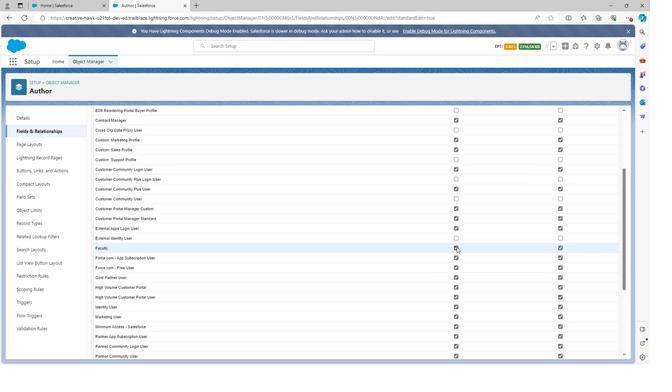 
Action: Mouse moved to (452, 268)
Screenshot: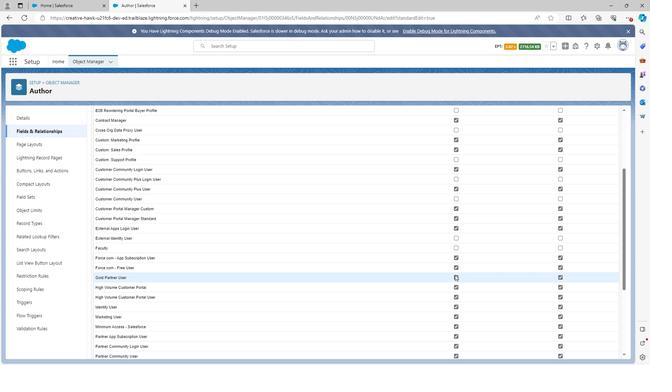 
Action: Mouse pressed left at (452, 268)
Screenshot: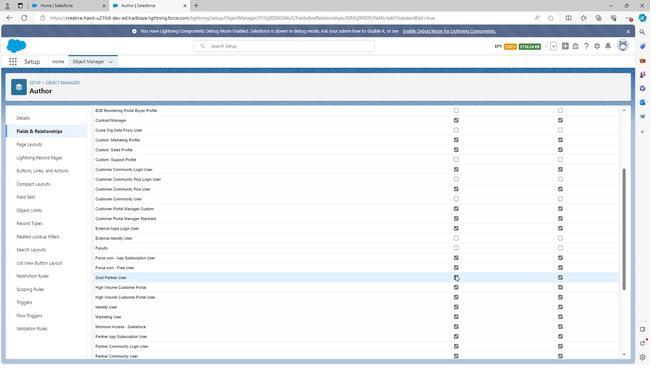 
Action: Mouse moved to (451, 278)
Screenshot: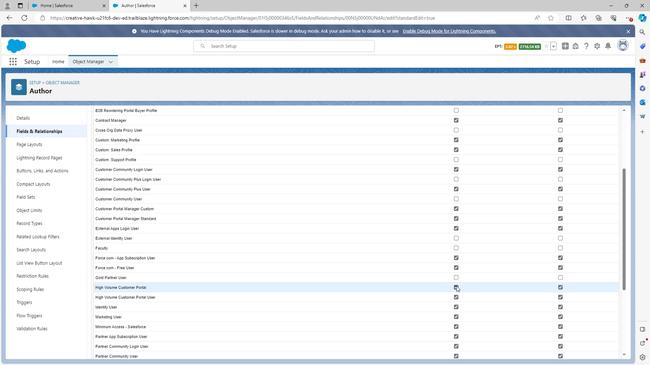 
Action: Mouse pressed left at (451, 278)
Screenshot: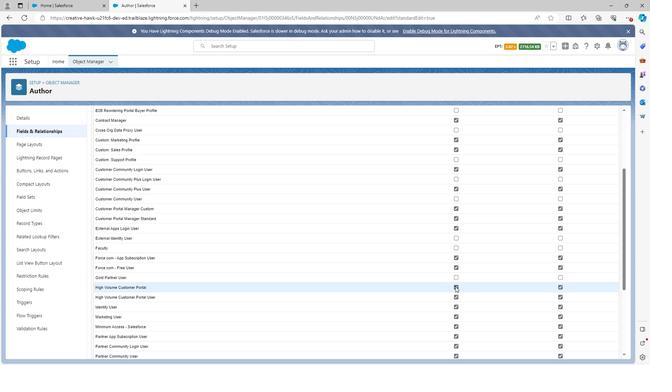 
Action: Mouse moved to (452, 290)
Screenshot: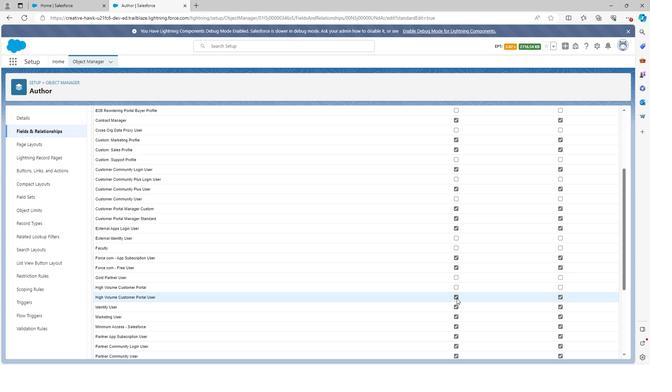 
Action: Mouse pressed left at (452, 290)
Screenshot: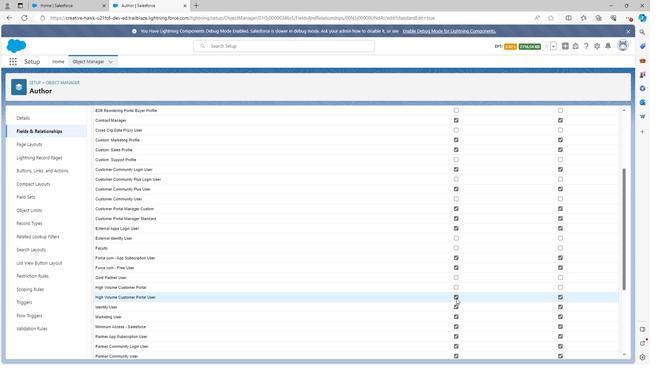 
Action: Mouse moved to (452, 289)
Screenshot: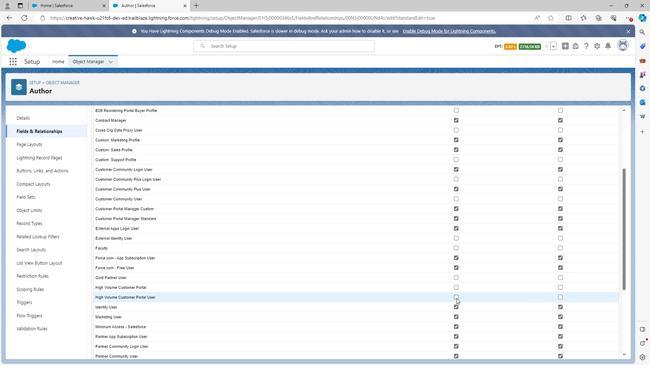 
Action: Mouse scrolled (452, 289) with delta (0, 0)
Screenshot: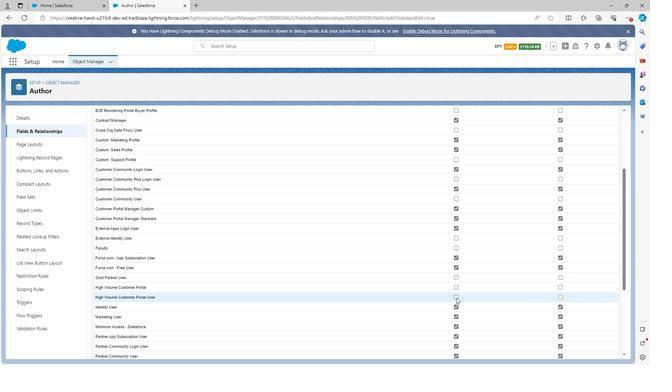 
Action: Mouse moved to (452, 263)
Screenshot: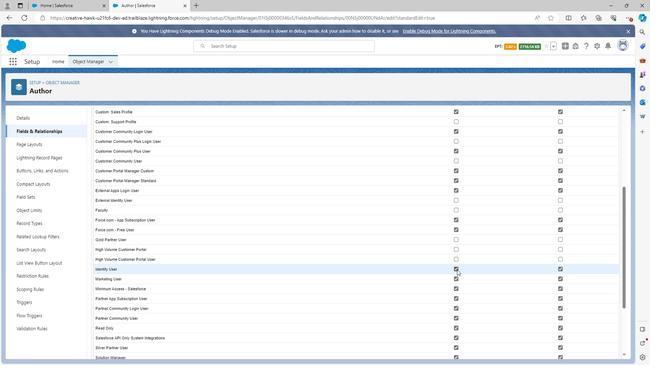 
Action: Mouse pressed left at (452, 263)
Screenshot: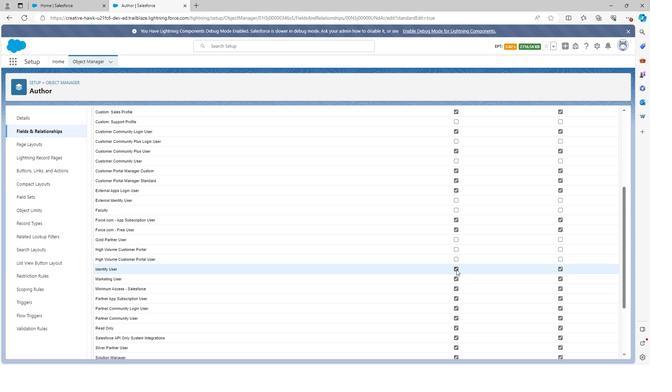 
Action: Mouse moved to (453, 281)
Screenshot: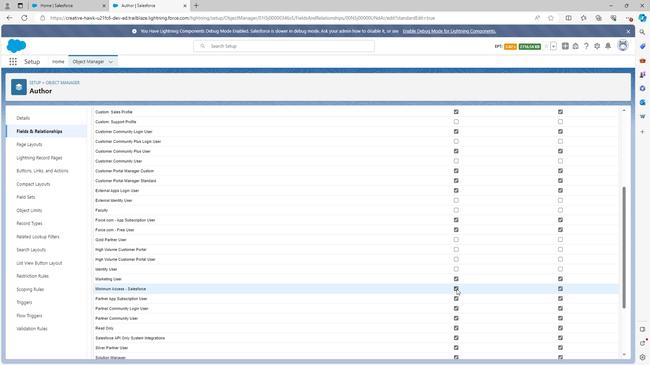 
Action: Mouse pressed left at (453, 281)
Screenshot: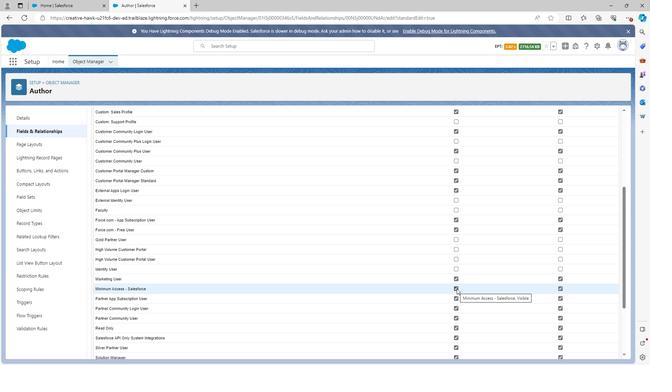 
Action: Mouse moved to (452, 281)
Screenshot: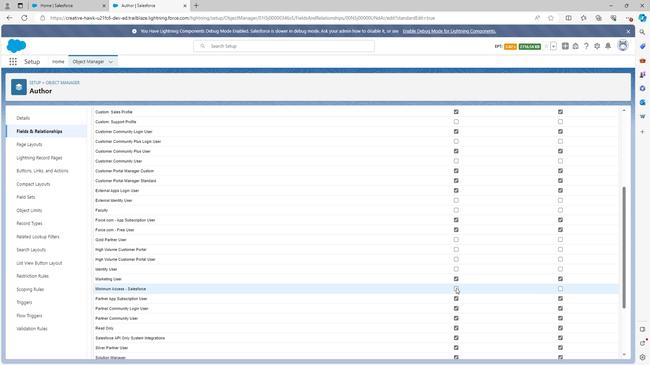 
Action: Mouse scrolled (452, 281) with delta (0, 0)
Screenshot: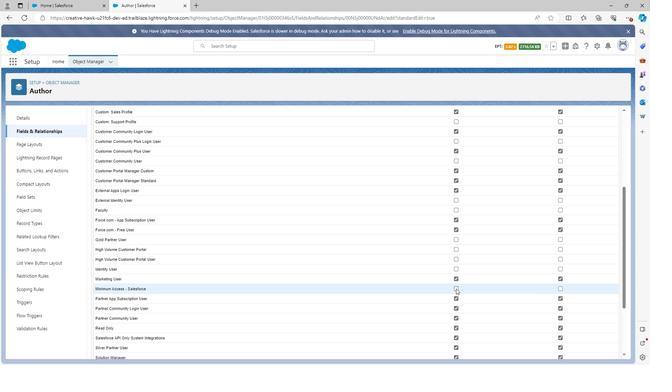 
Action: Mouse moved to (452, 292)
Screenshot: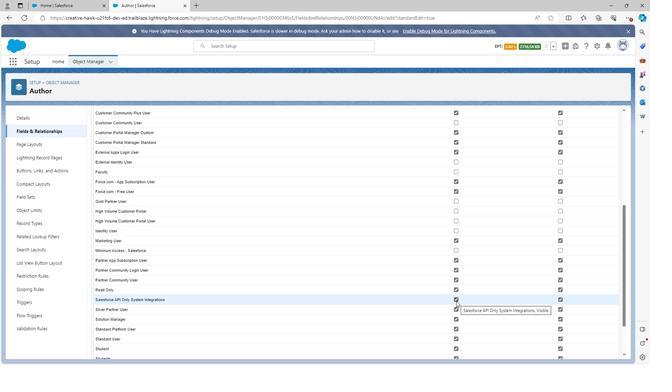 
Action: Mouse pressed left at (452, 292)
